Task: Create a due date automation trigger when advanced on, on the monday after a card is due add fields without all custom fields completed at 11:00 AM.
Action: Mouse moved to (1008, 305)
Screenshot: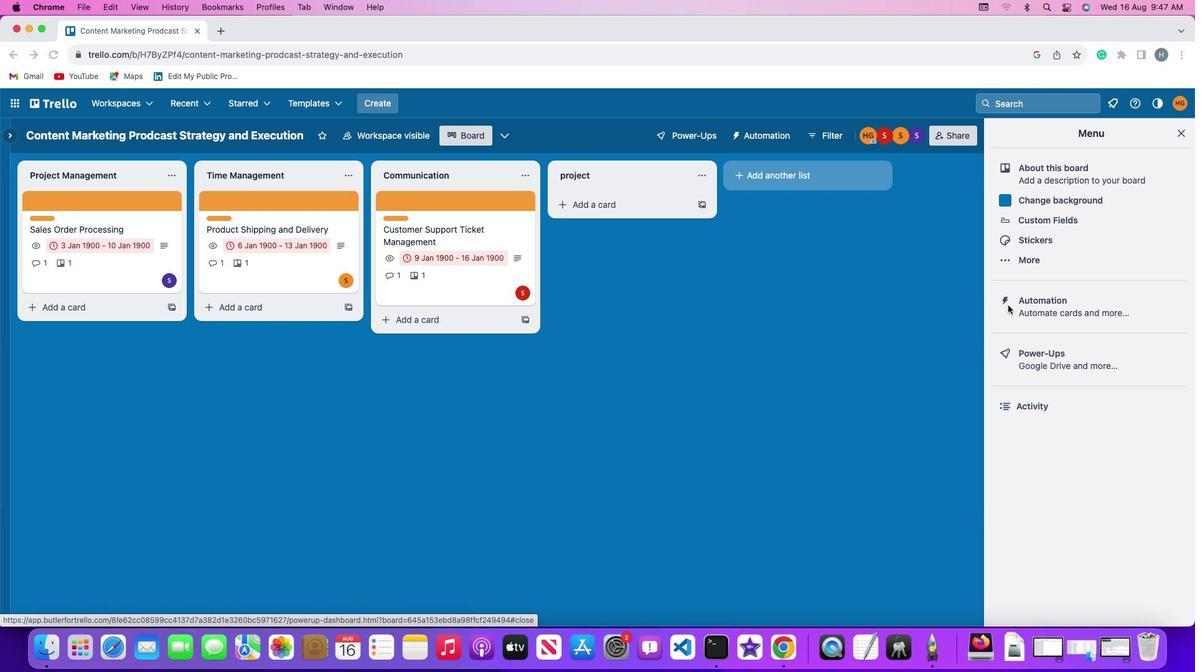 
Action: Mouse pressed left at (1008, 305)
Screenshot: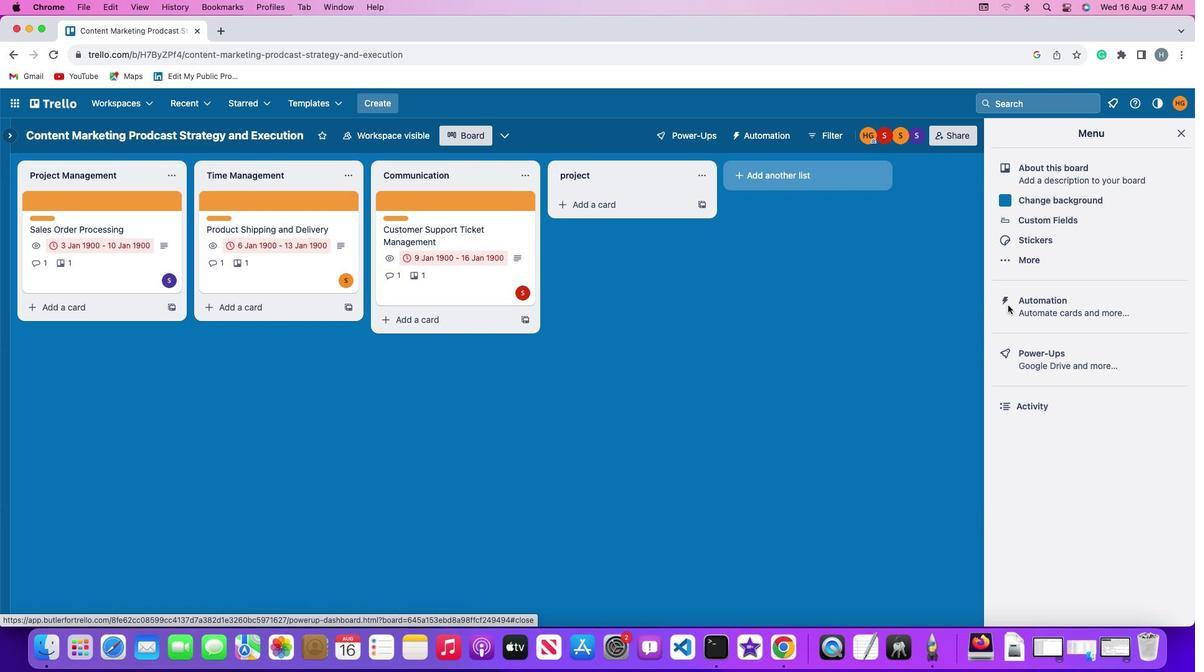 
Action: Mouse pressed left at (1008, 305)
Screenshot: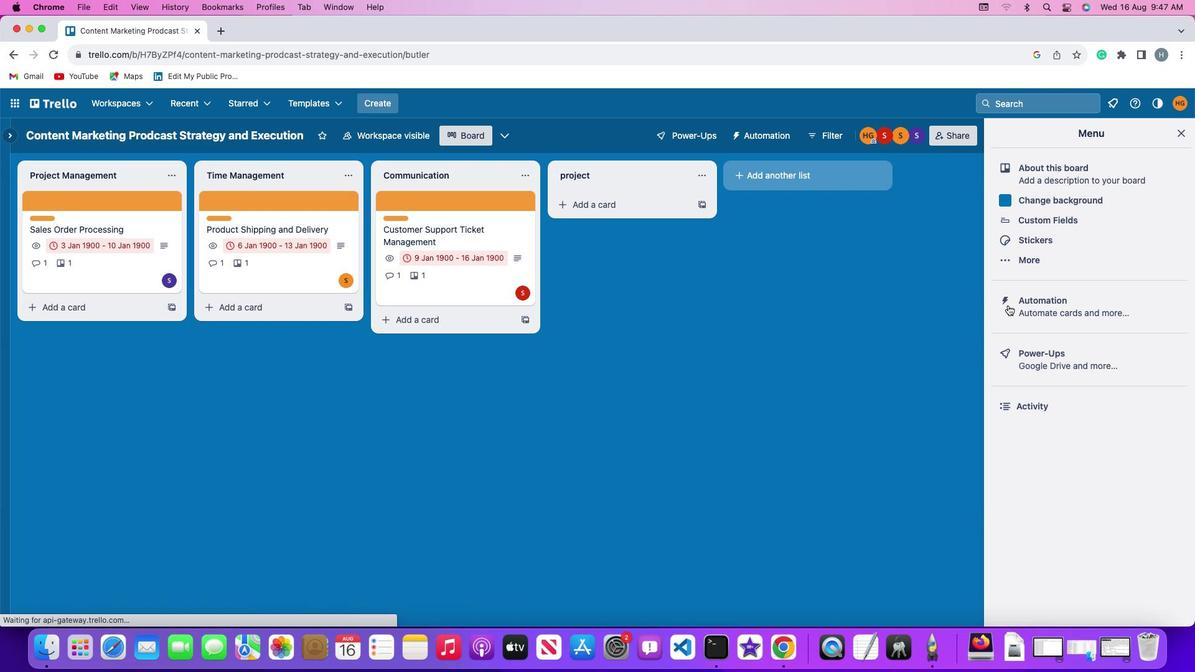 
Action: Mouse moved to (70, 295)
Screenshot: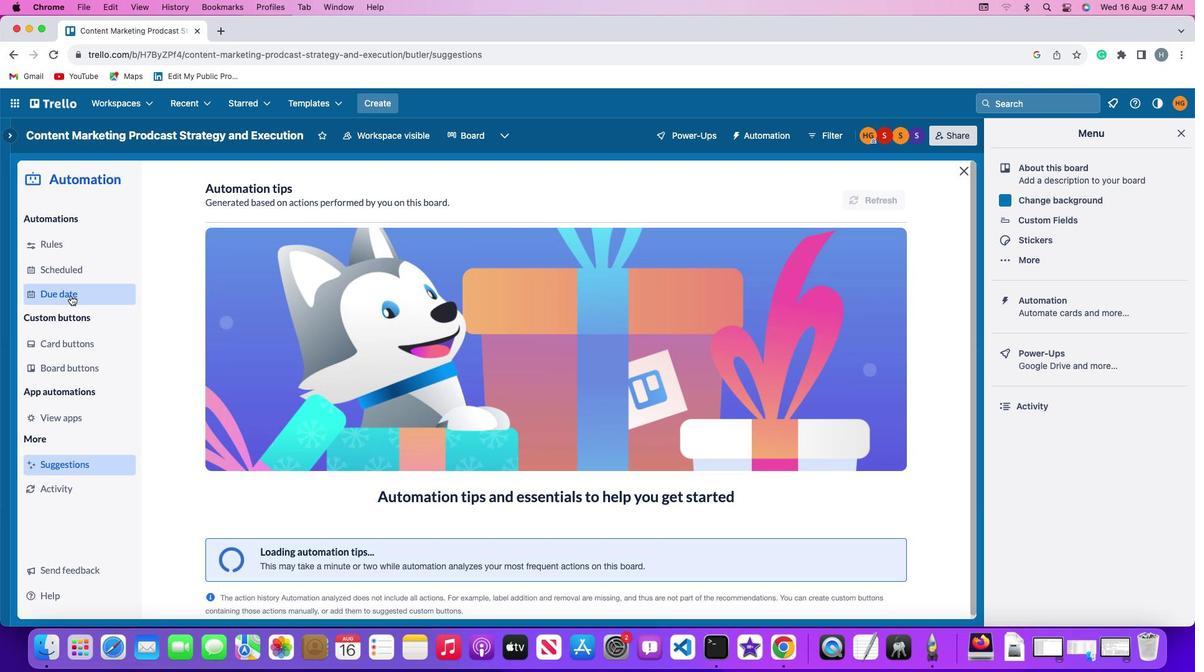 
Action: Mouse pressed left at (70, 295)
Screenshot: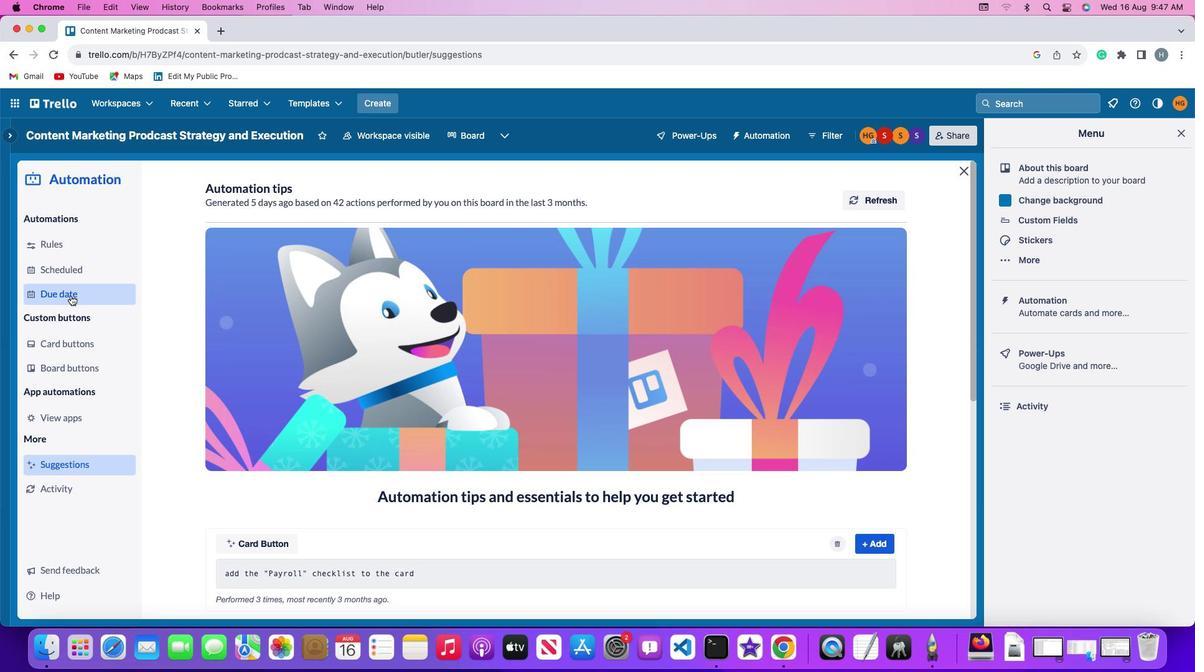 
Action: Mouse moved to (836, 194)
Screenshot: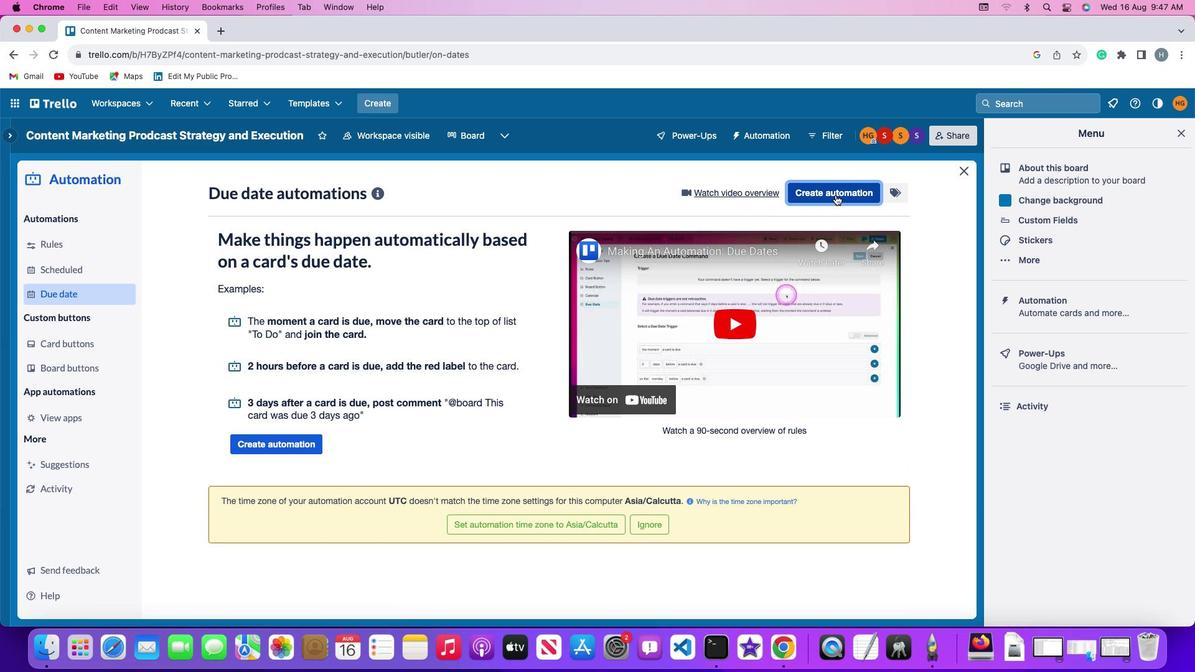 
Action: Mouse pressed left at (836, 194)
Screenshot: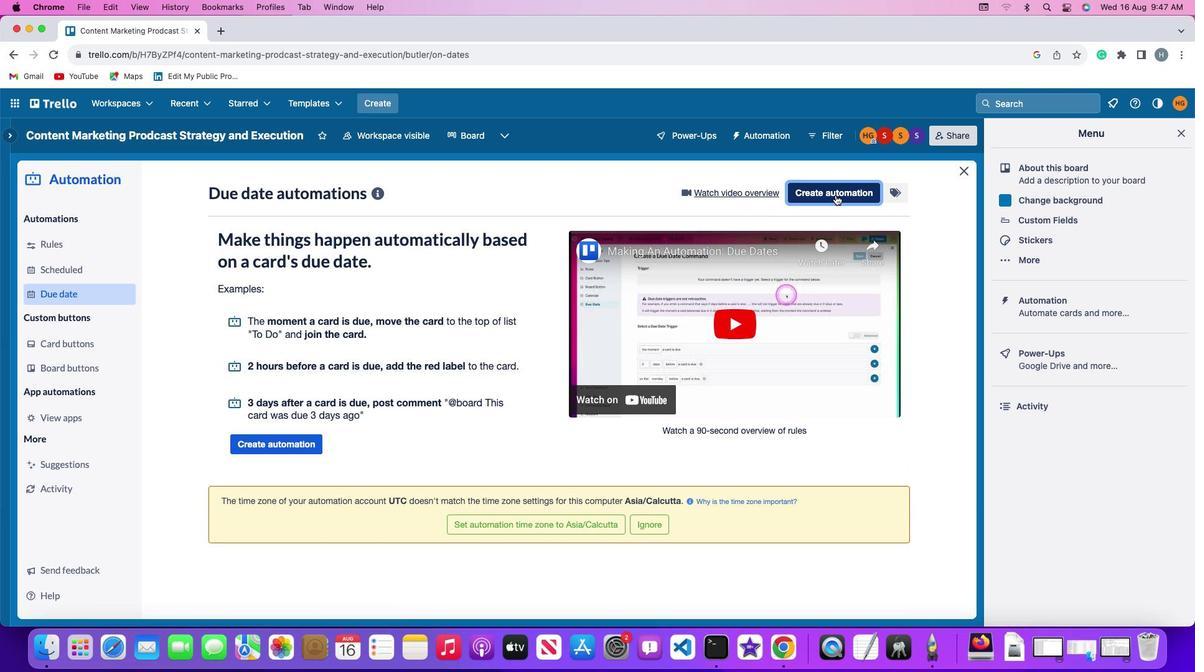 
Action: Mouse moved to (283, 303)
Screenshot: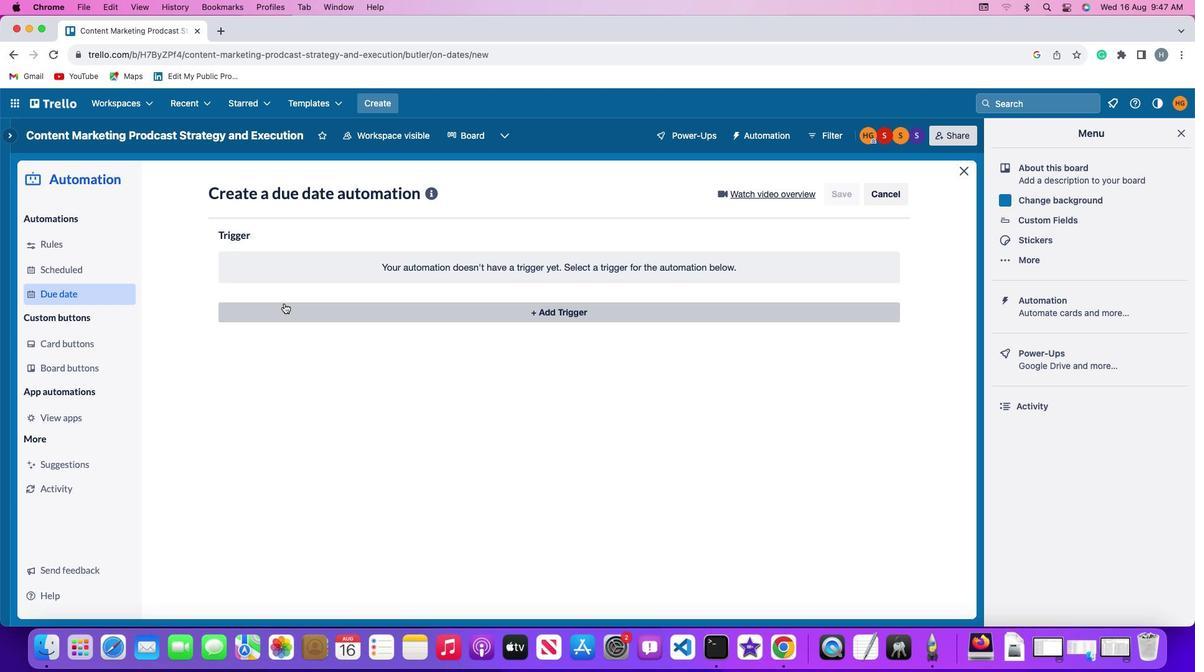 
Action: Mouse pressed left at (283, 303)
Screenshot: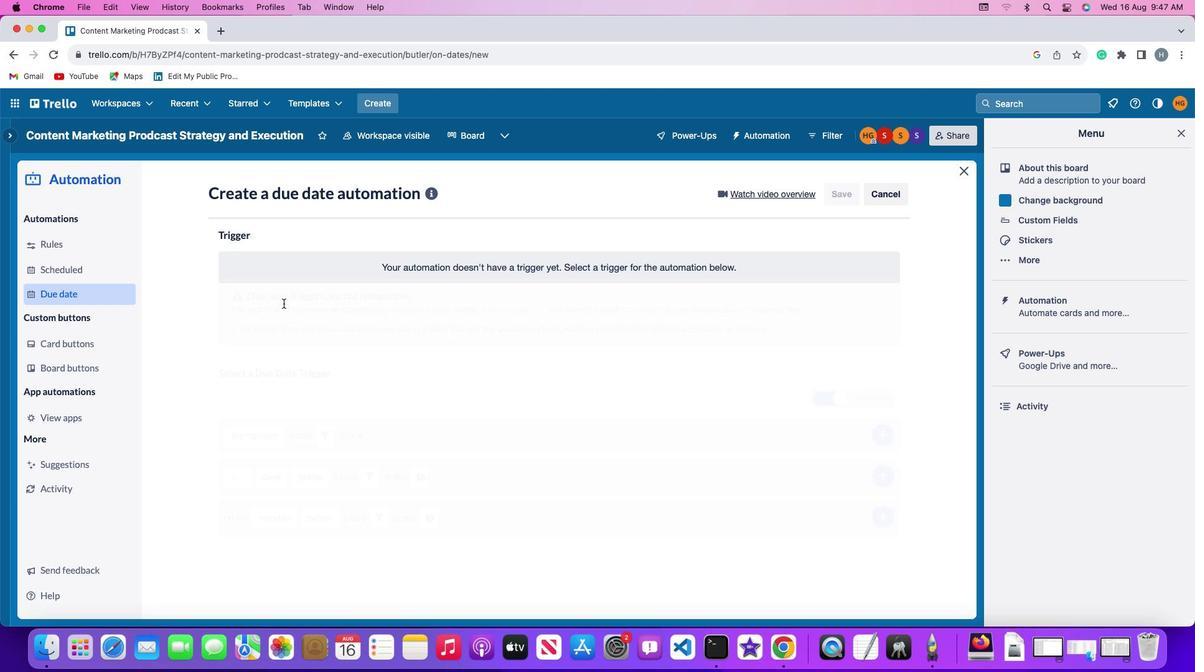 
Action: Mouse moved to (278, 544)
Screenshot: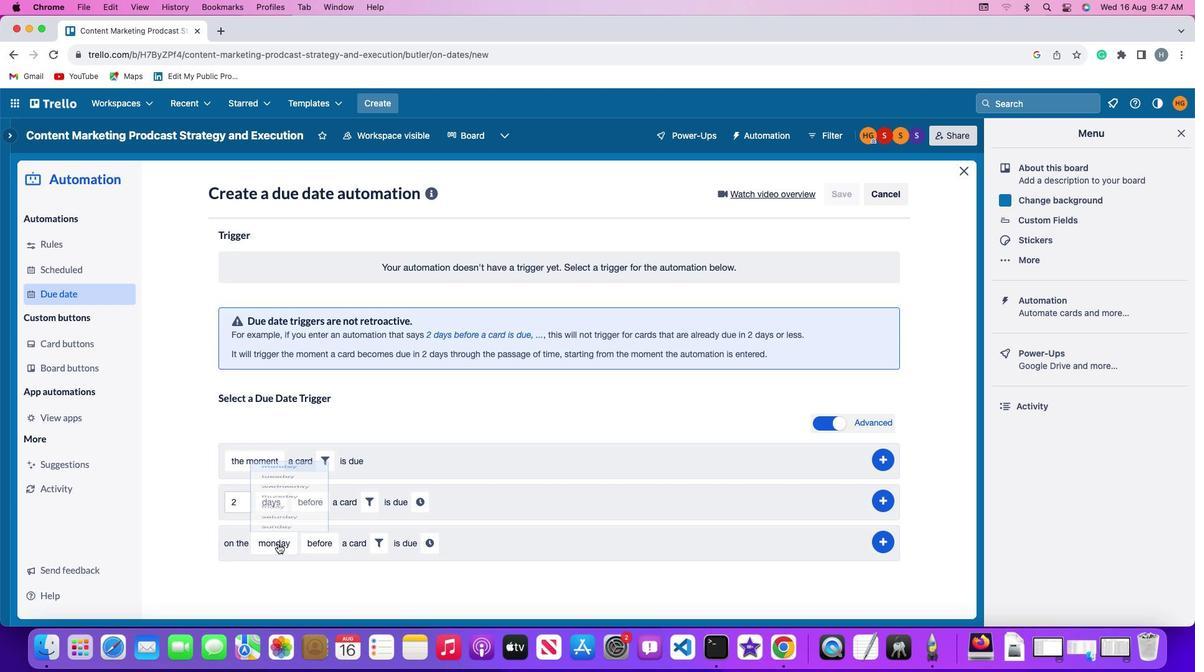 
Action: Mouse pressed left at (278, 544)
Screenshot: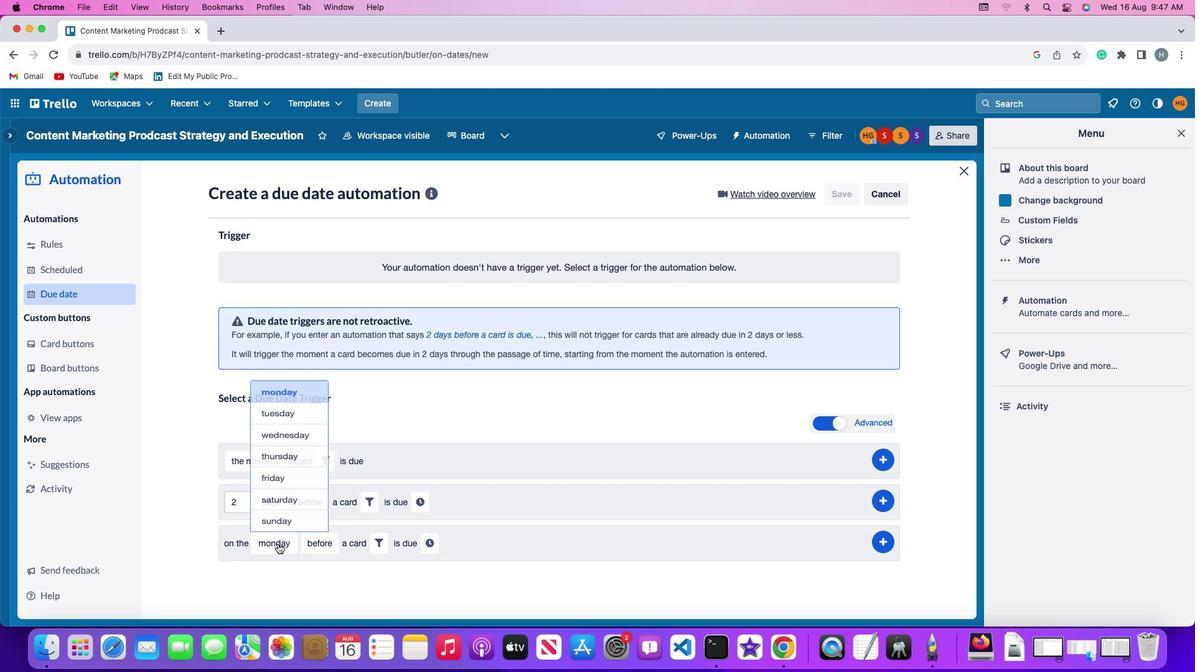 
Action: Mouse moved to (288, 373)
Screenshot: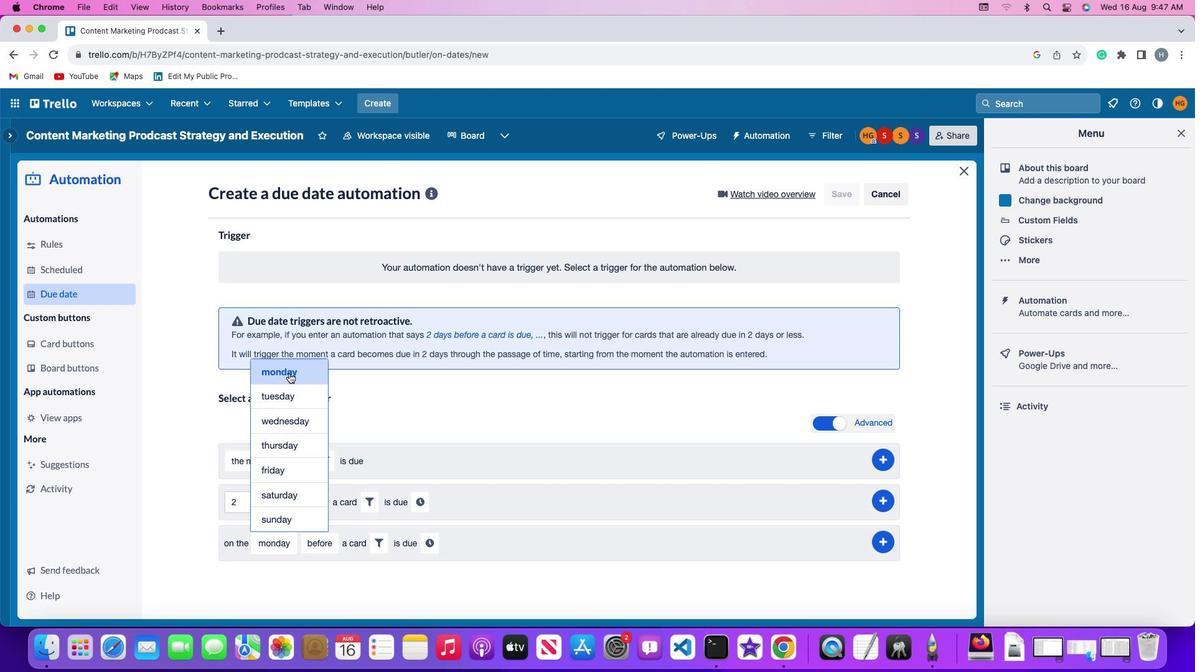 
Action: Mouse pressed left at (288, 373)
Screenshot: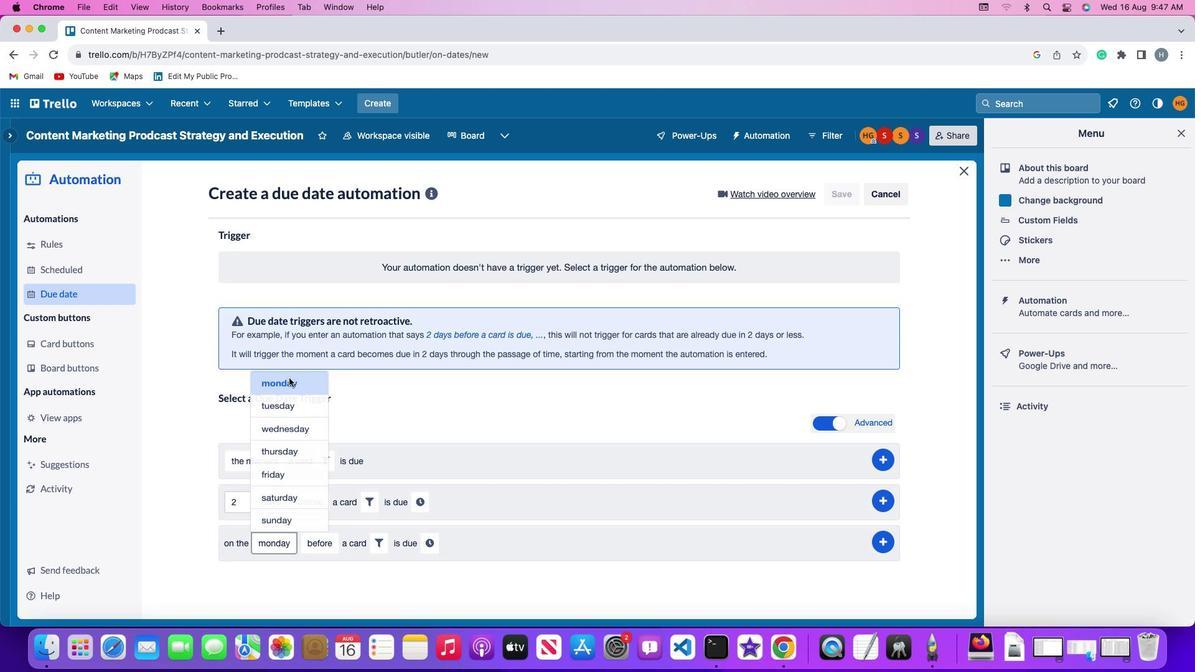 
Action: Mouse moved to (310, 546)
Screenshot: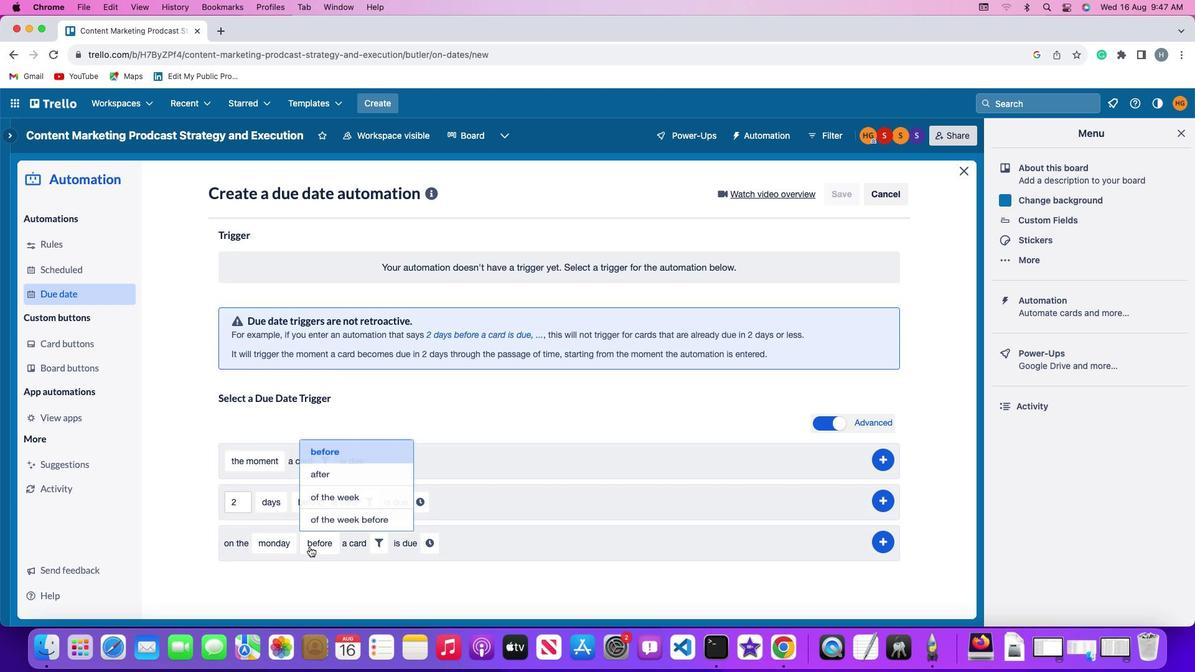 
Action: Mouse pressed left at (310, 546)
Screenshot: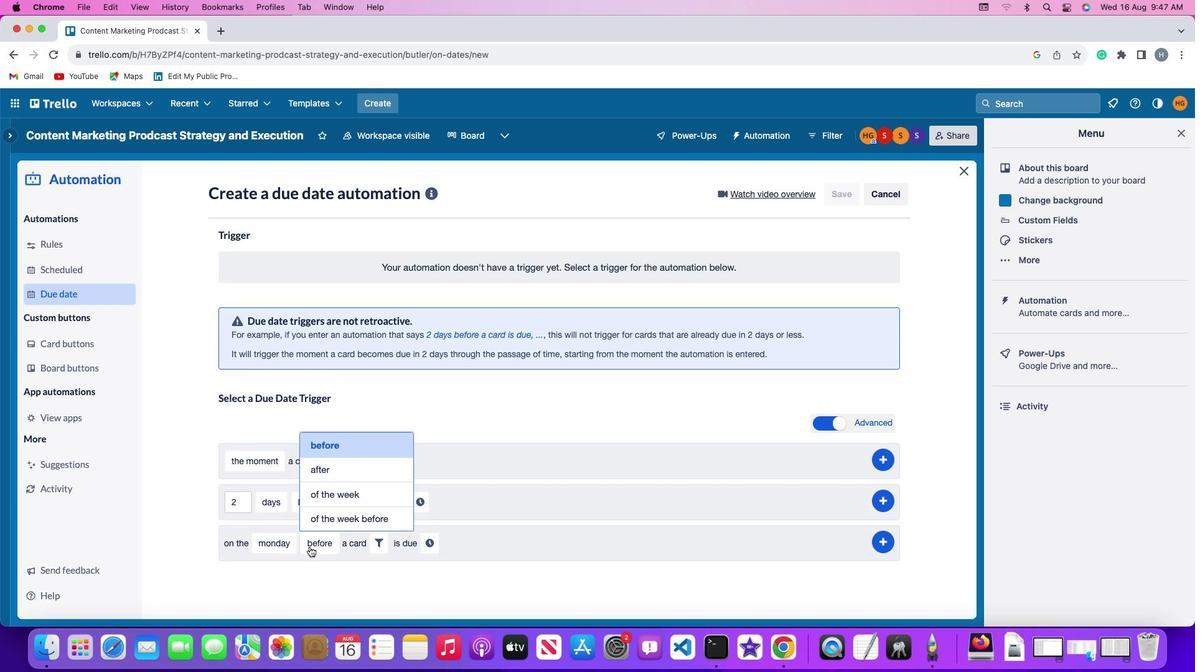 
Action: Mouse moved to (336, 462)
Screenshot: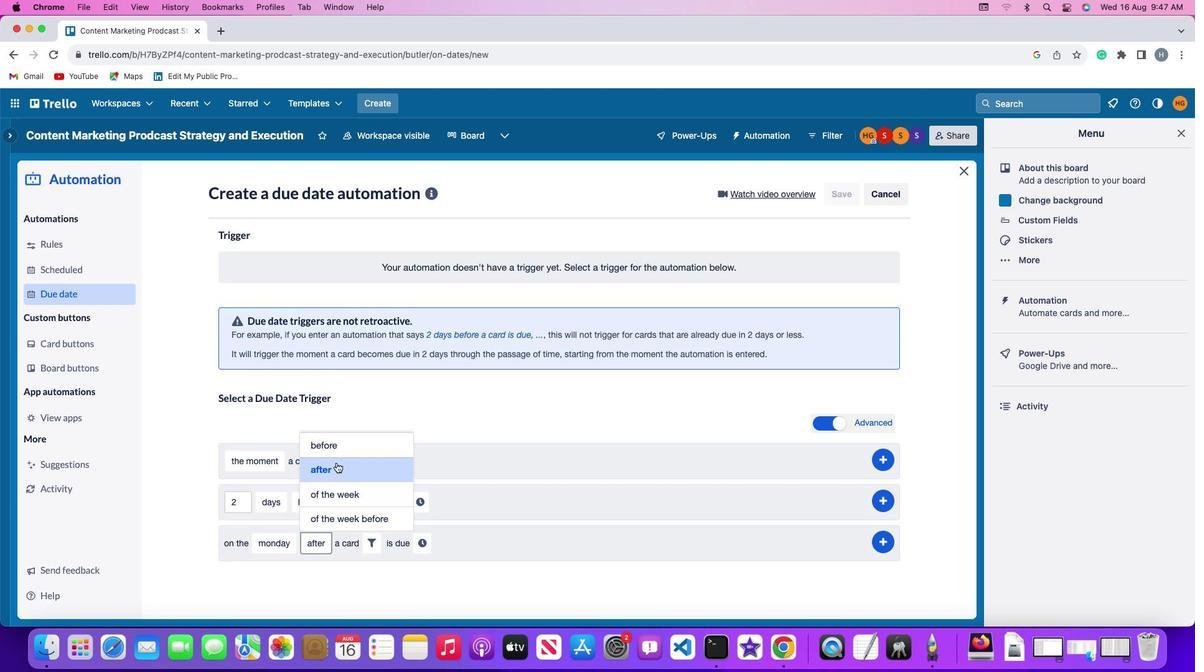 
Action: Mouse pressed left at (336, 462)
Screenshot: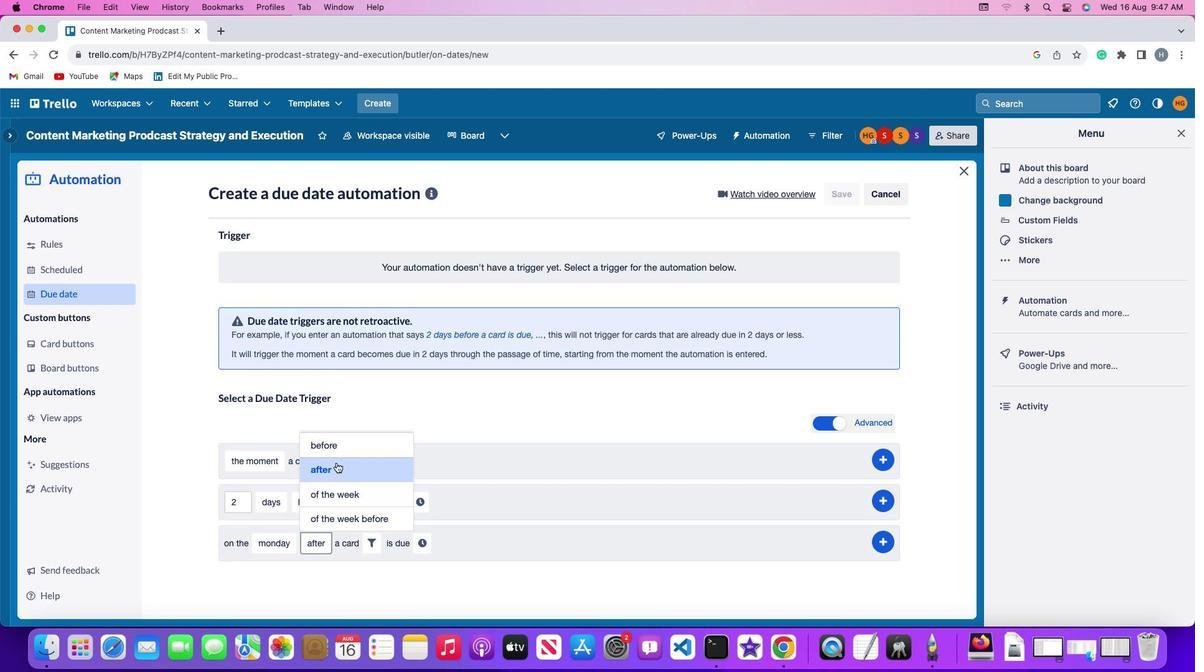 
Action: Mouse moved to (373, 547)
Screenshot: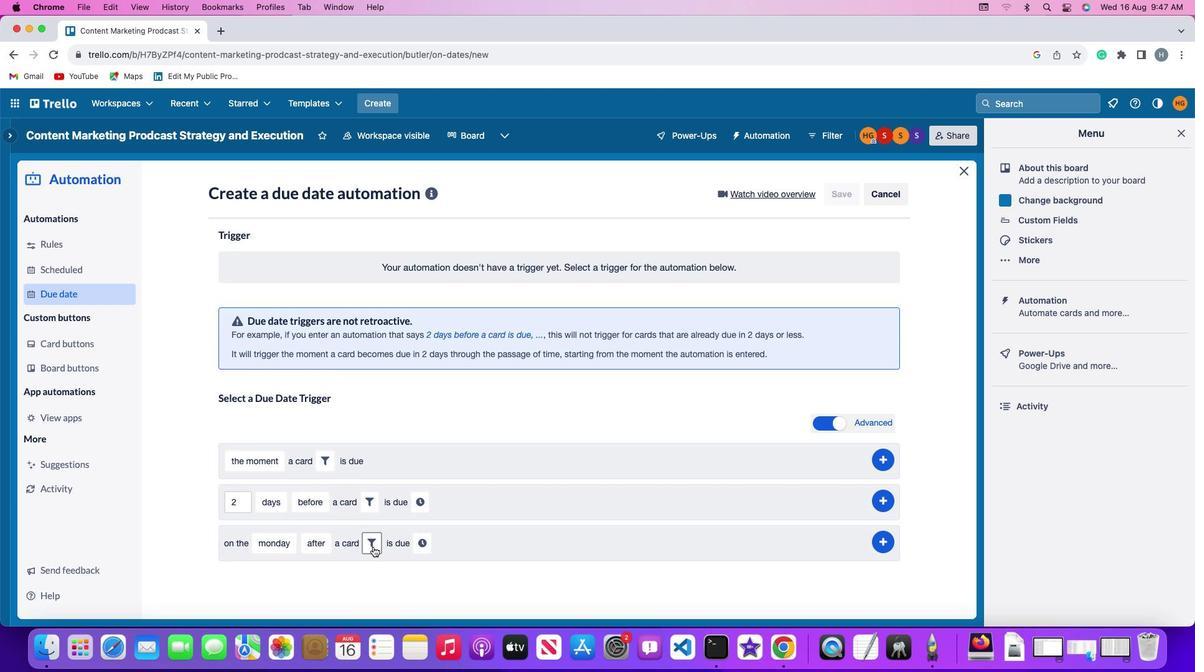 
Action: Mouse pressed left at (373, 547)
Screenshot: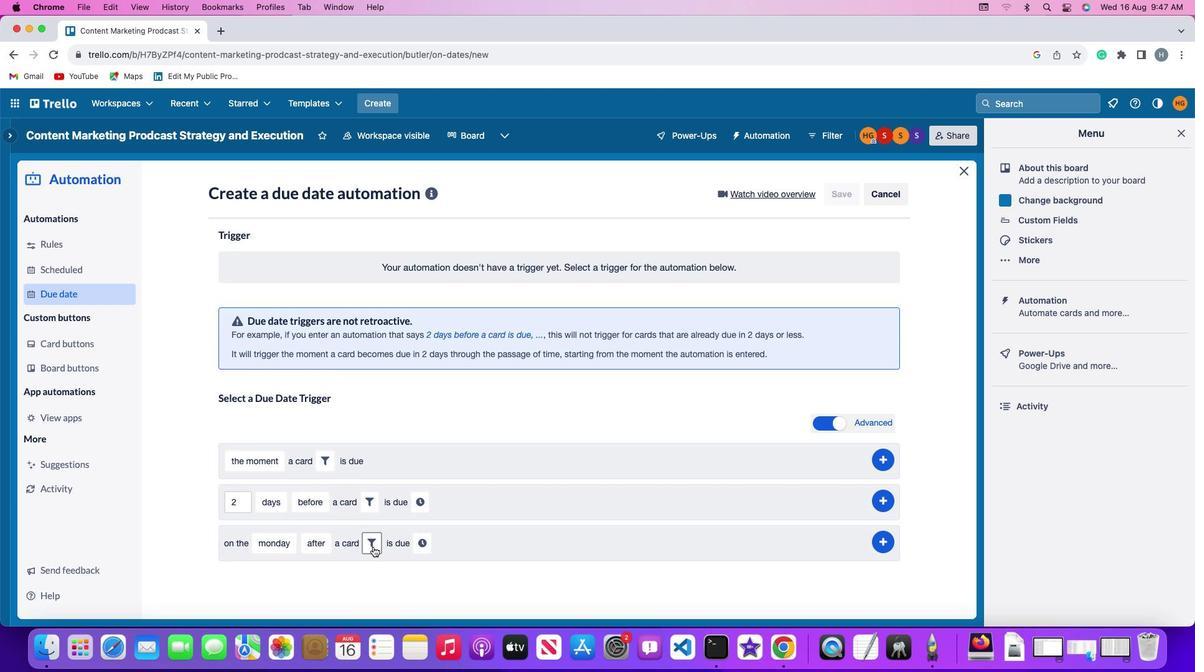 
Action: Mouse moved to (571, 584)
Screenshot: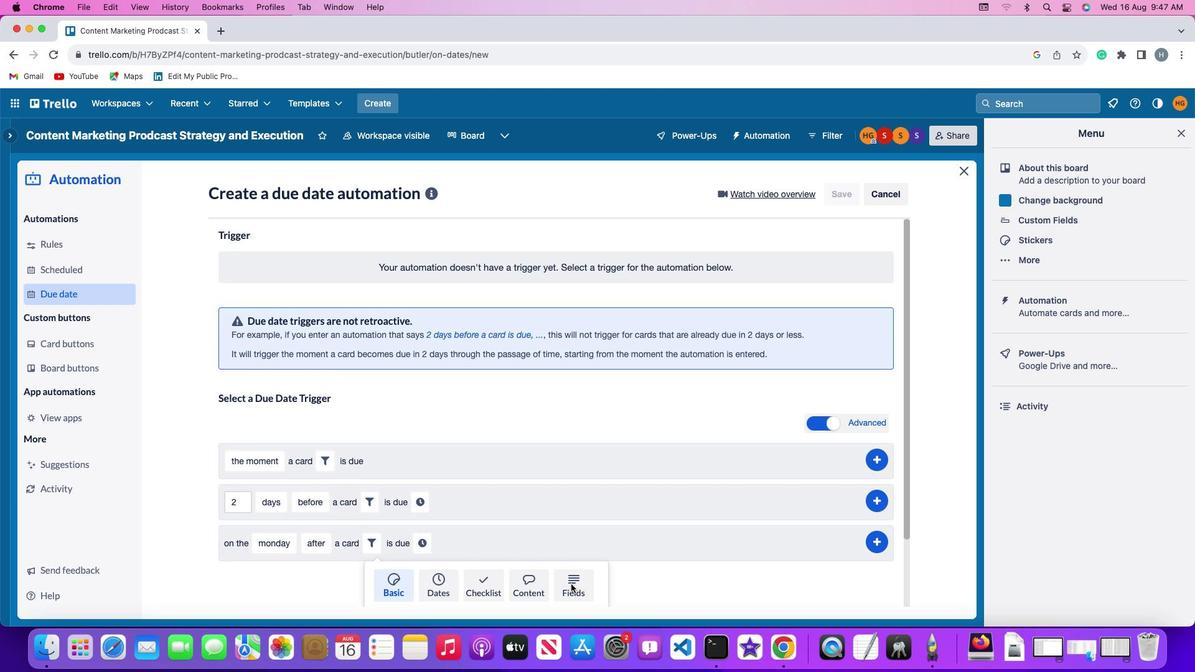 
Action: Mouse pressed left at (571, 584)
Screenshot: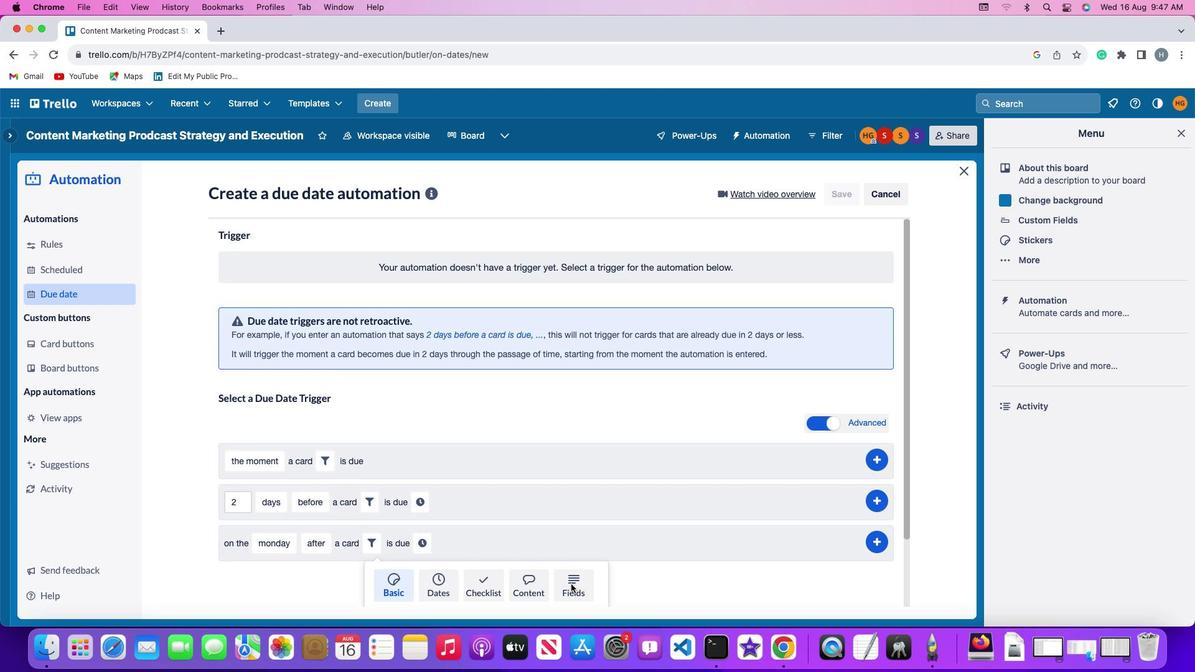 
Action: Mouse moved to (351, 590)
Screenshot: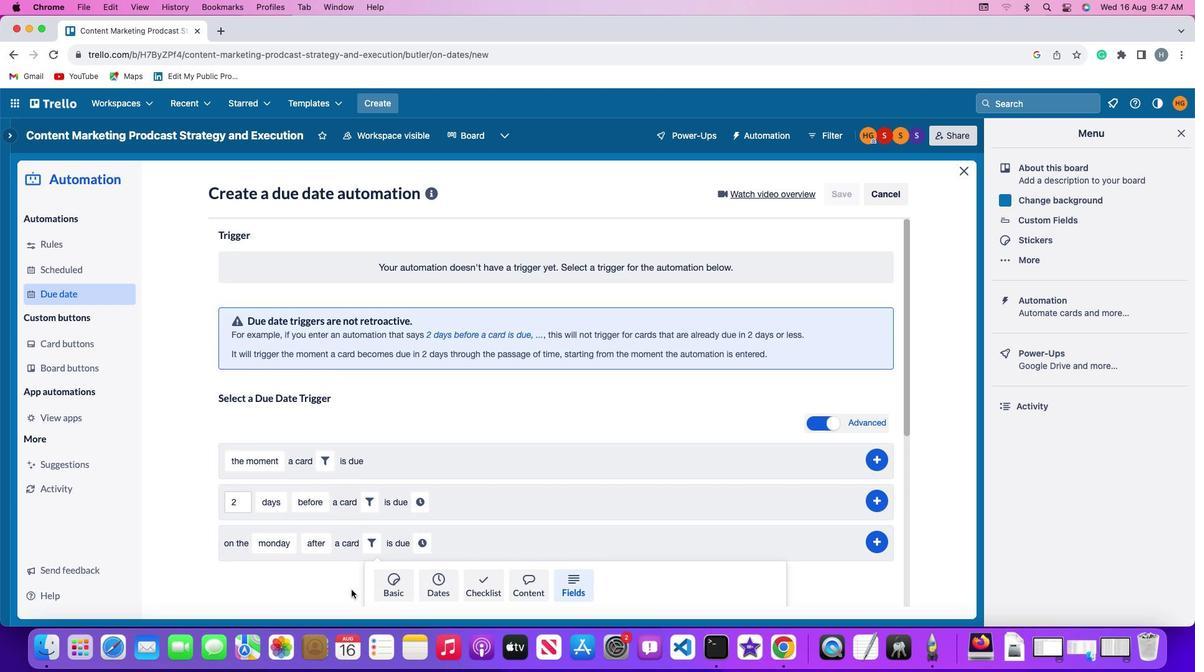 
Action: Mouse scrolled (351, 590) with delta (0, 0)
Screenshot: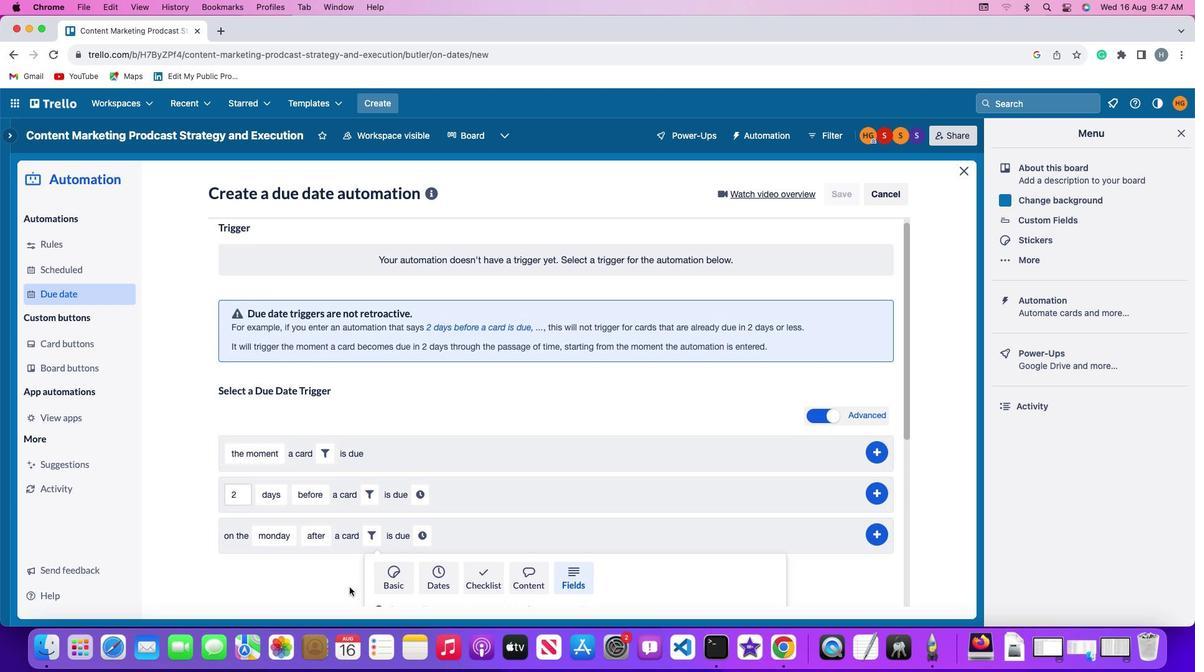 
Action: Mouse moved to (351, 589)
Screenshot: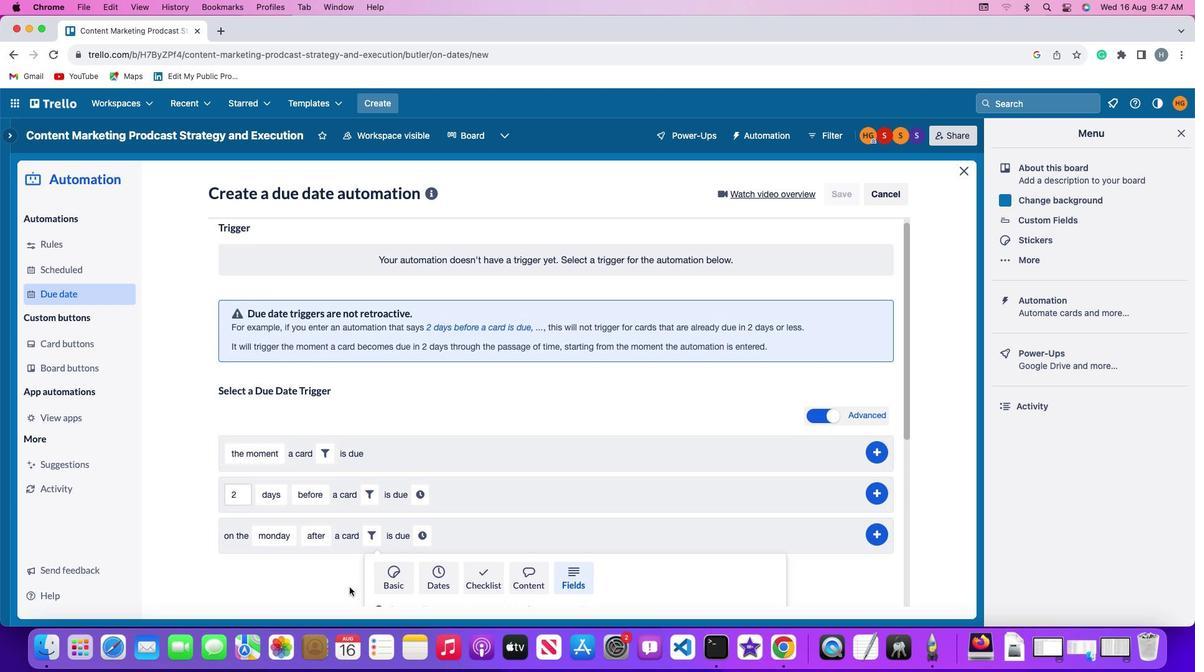
Action: Mouse scrolled (351, 589) with delta (0, 0)
Screenshot: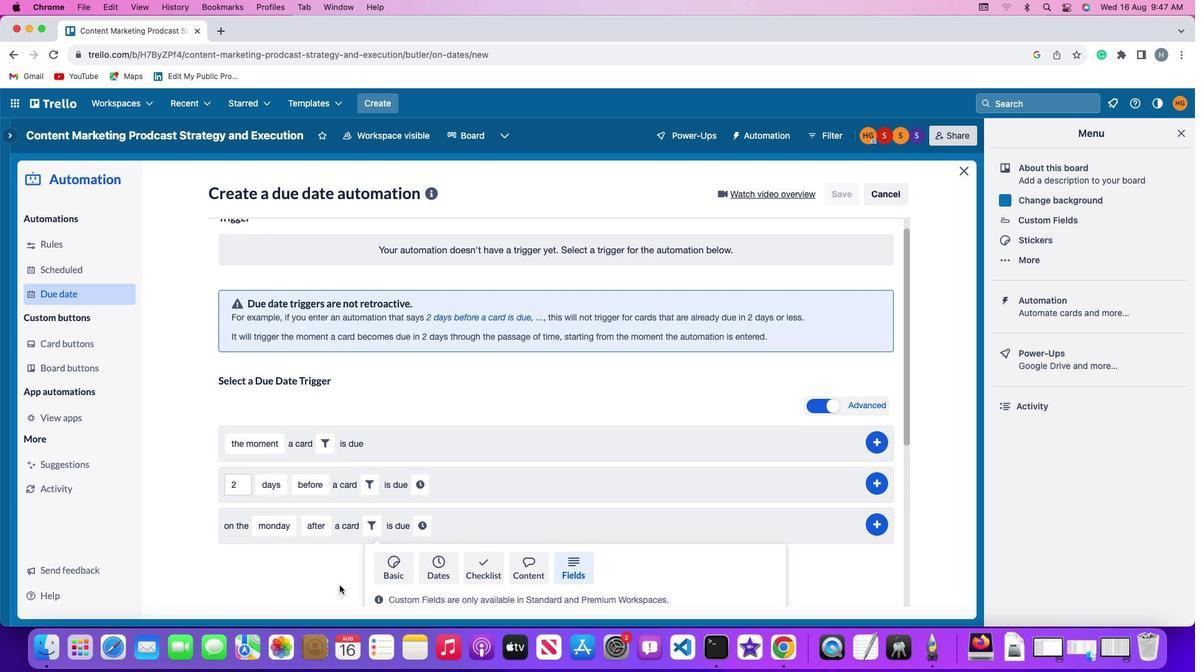 
Action: Mouse moved to (350, 588)
Screenshot: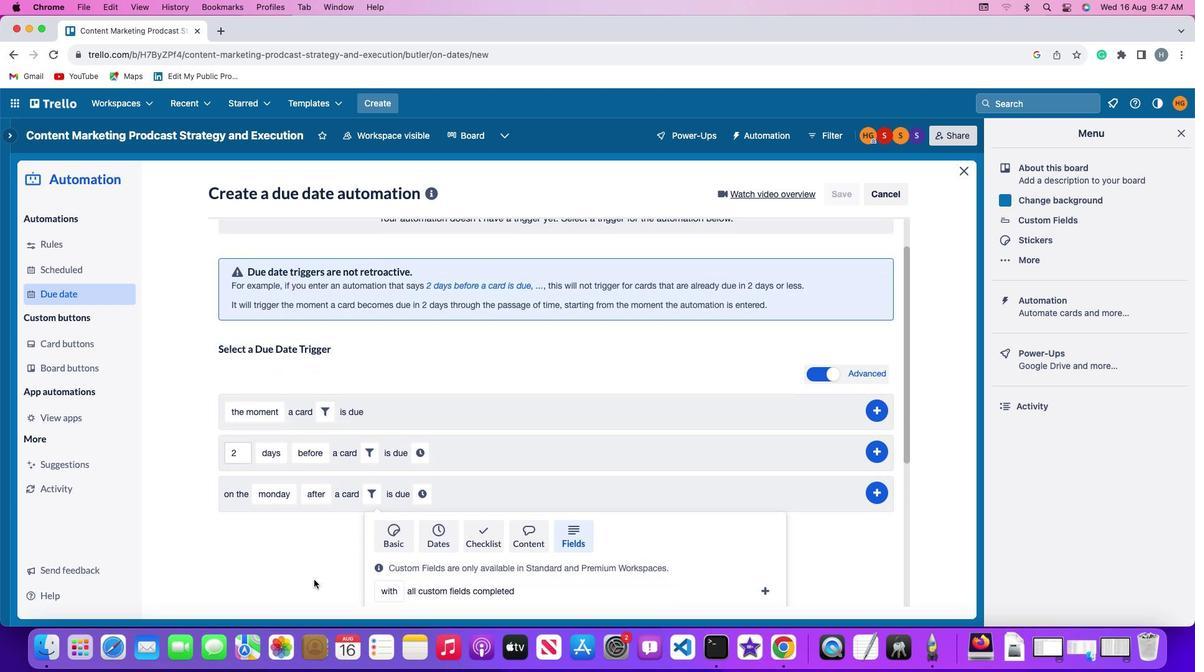 
Action: Mouse scrolled (350, 588) with delta (0, -1)
Screenshot: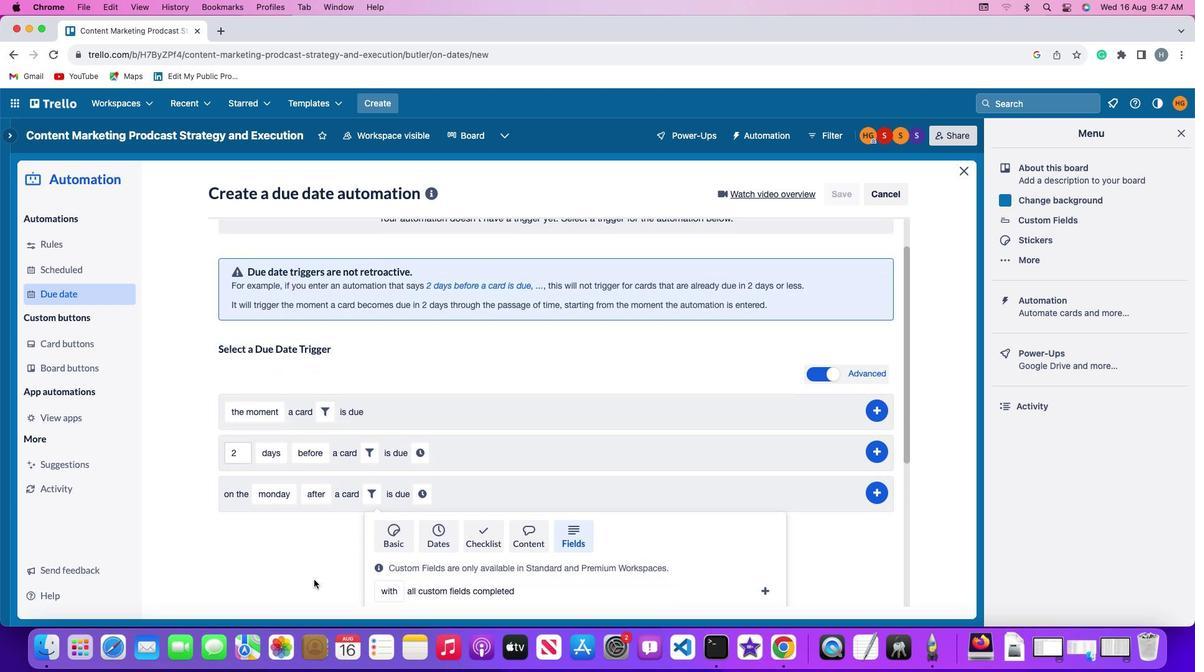 
Action: Mouse moved to (392, 546)
Screenshot: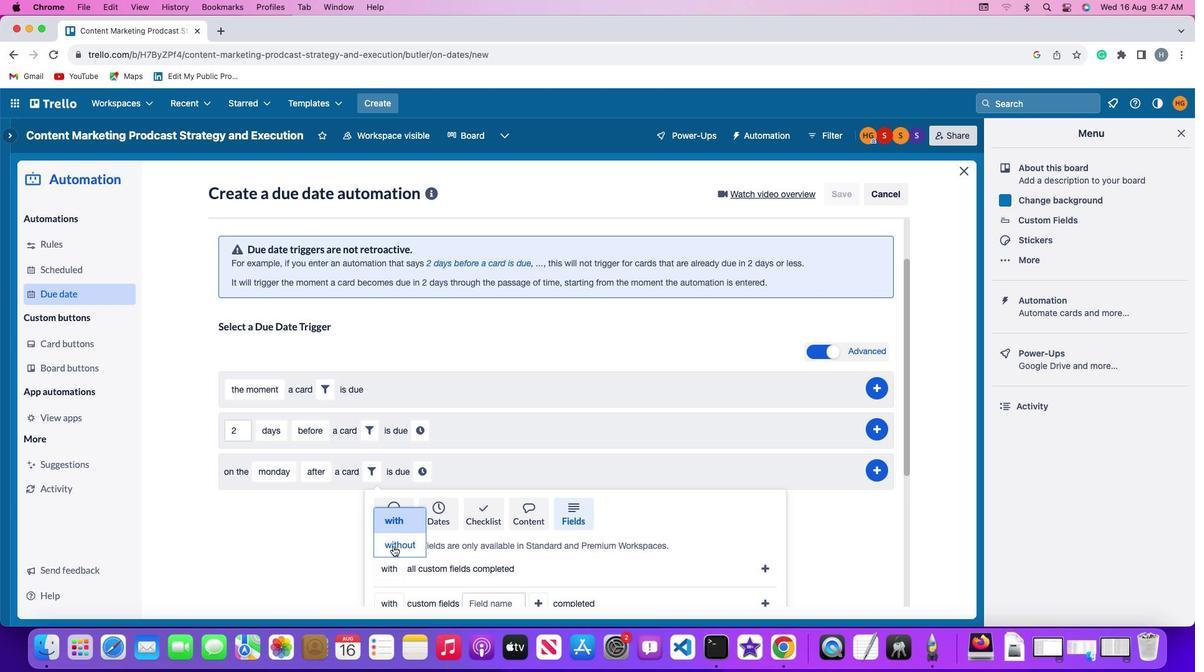 
Action: Mouse pressed left at (392, 546)
Screenshot: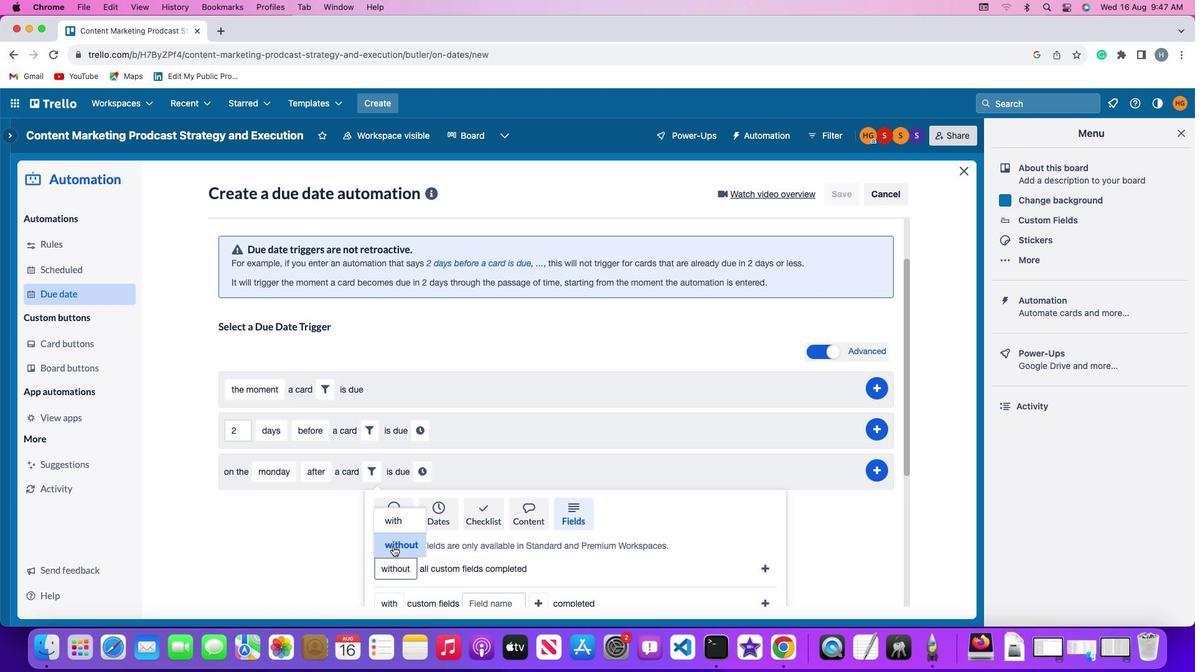 
Action: Mouse moved to (762, 568)
Screenshot: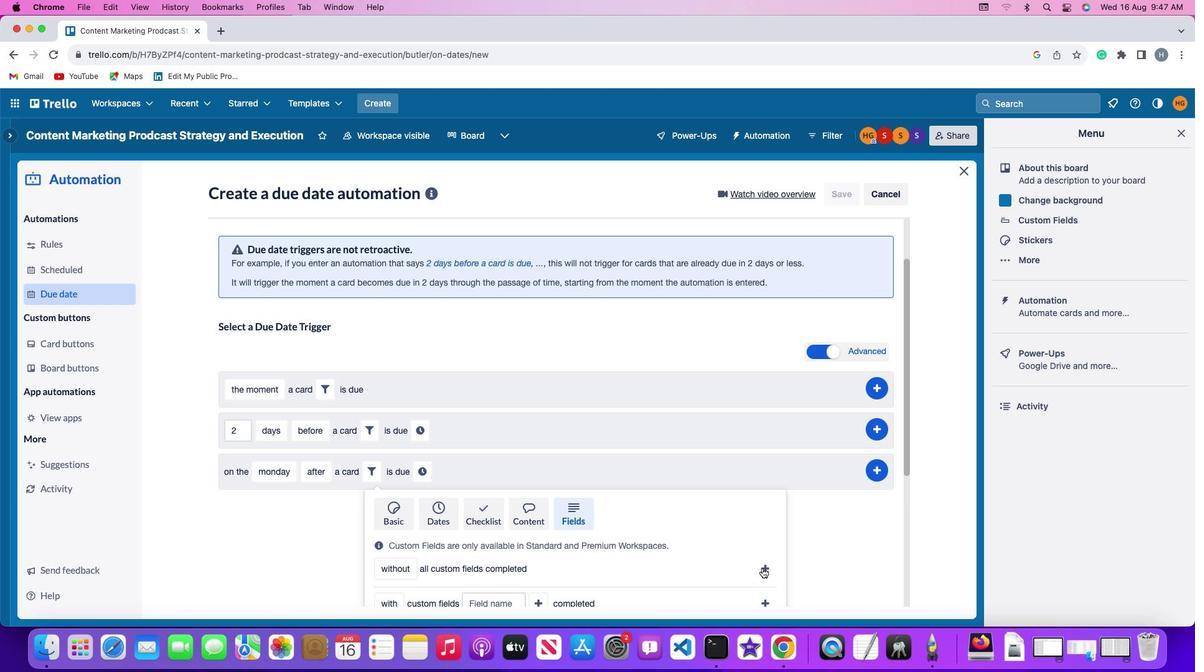 
Action: Mouse pressed left at (762, 568)
Screenshot: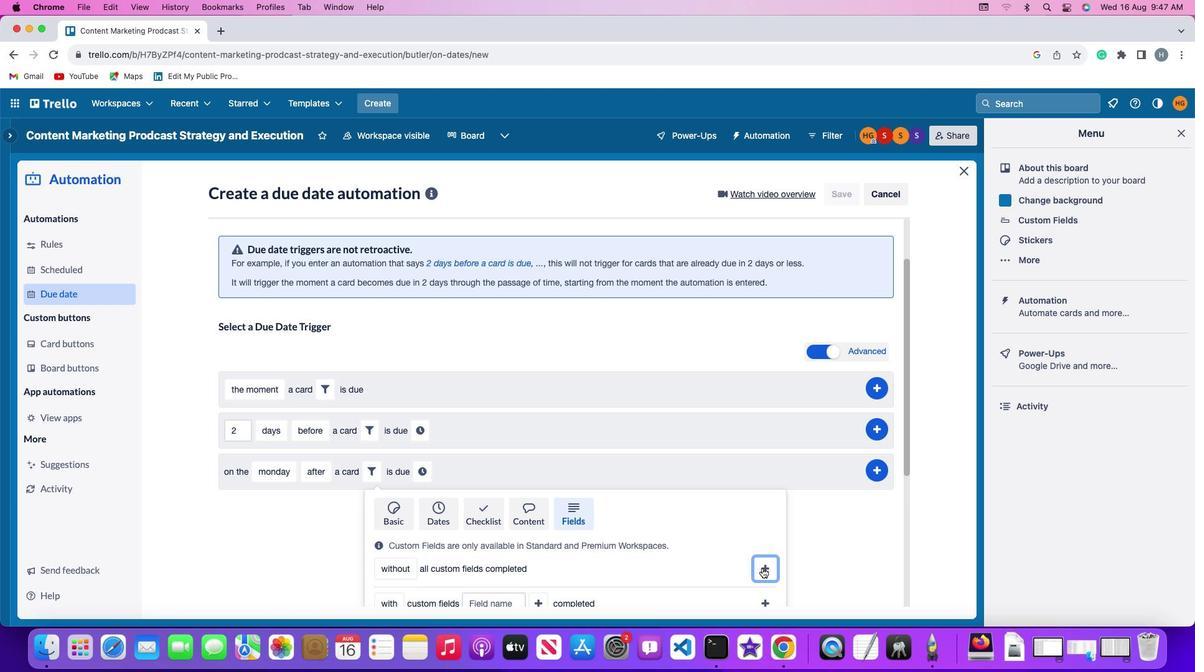 
Action: Mouse moved to (584, 547)
Screenshot: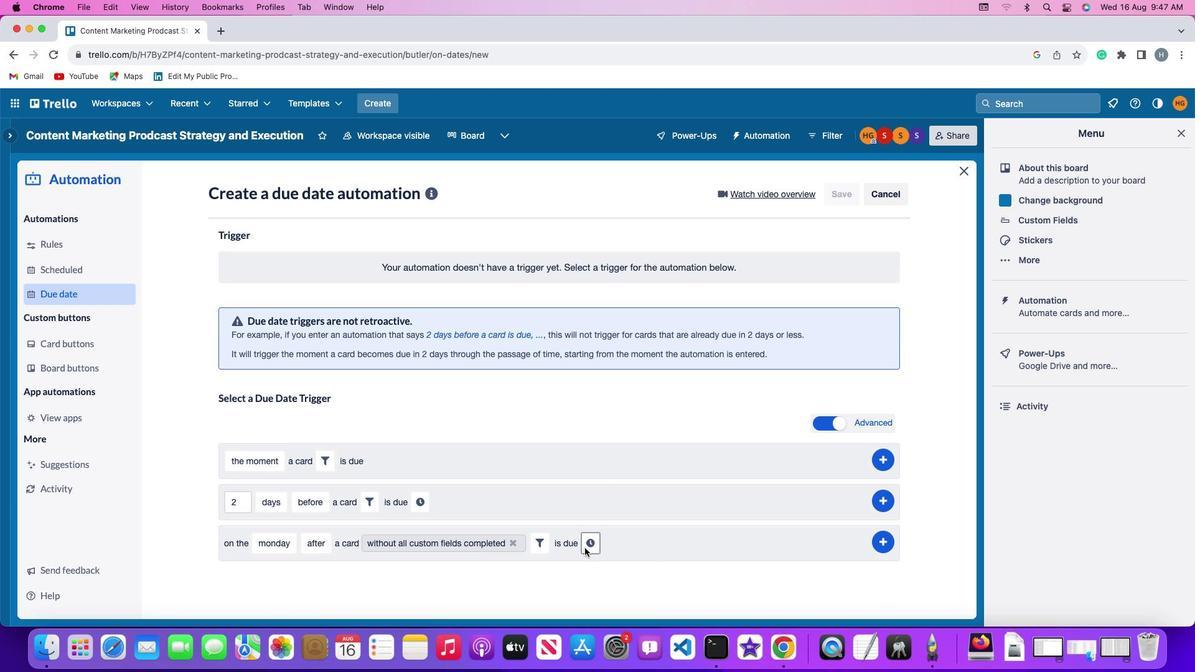 
Action: Mouse pressed left at (584, 547)
Screenshot: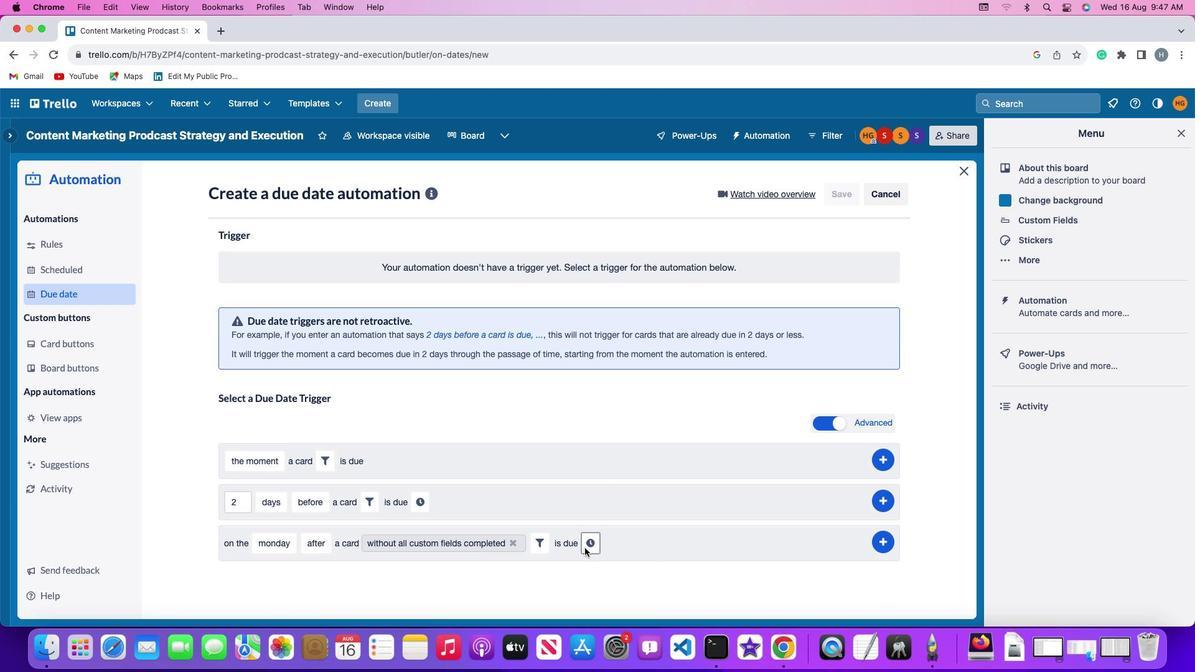 
Action: Mouse moved to (617, 546)
Screenshot: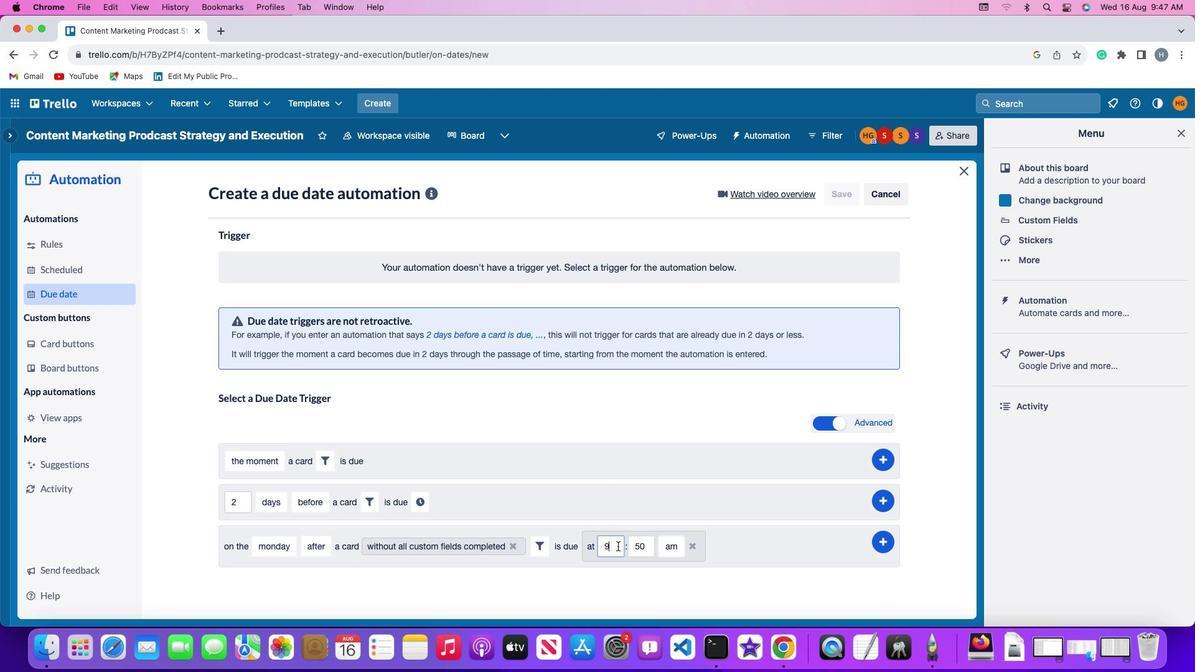 
Action: Mouse pressed left at (617, 546)
Screenshot: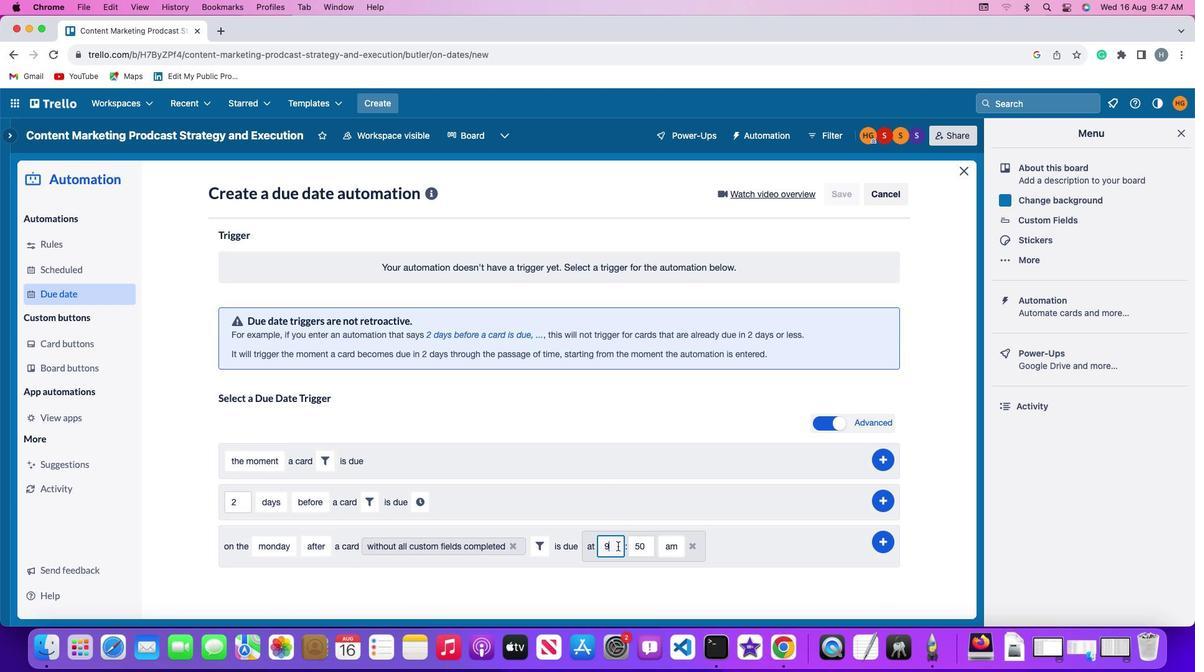 
Action: Key pressed Key.backspace'1''1'
Screenshot: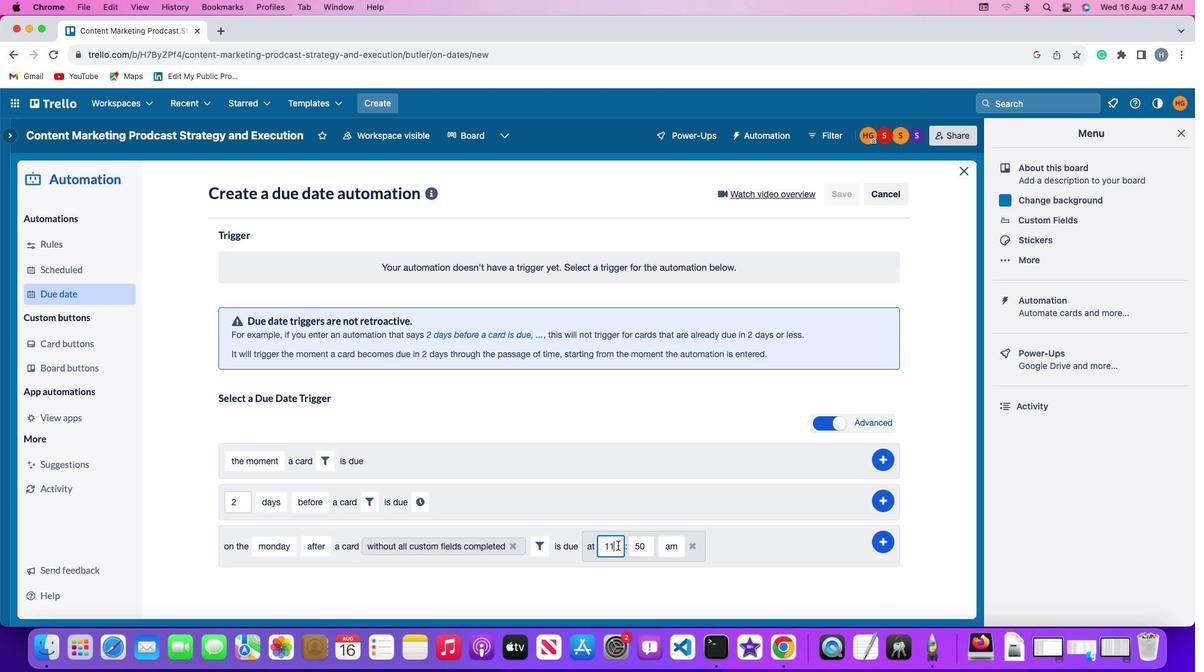 
Action: Mouse moved to (648, 546)
Screenshot: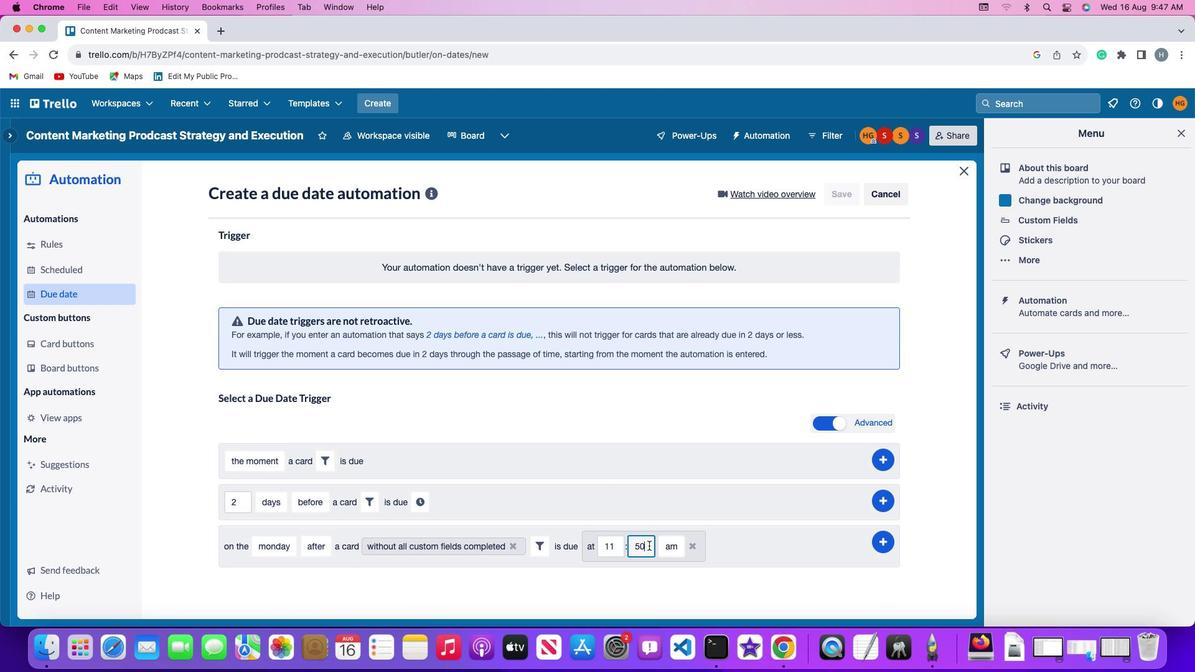 
Action: Mouse pressed left at (648, 546)
Screenshot: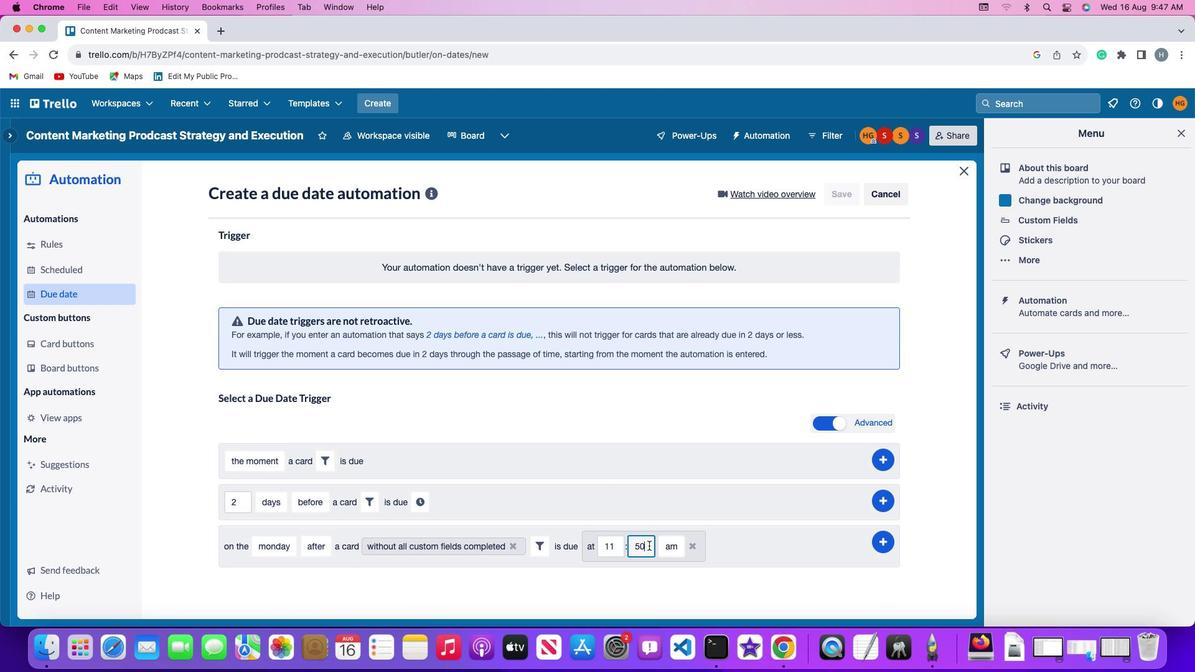 
Action: Key pressed Key.backspaceKey.backspace
Screenshot: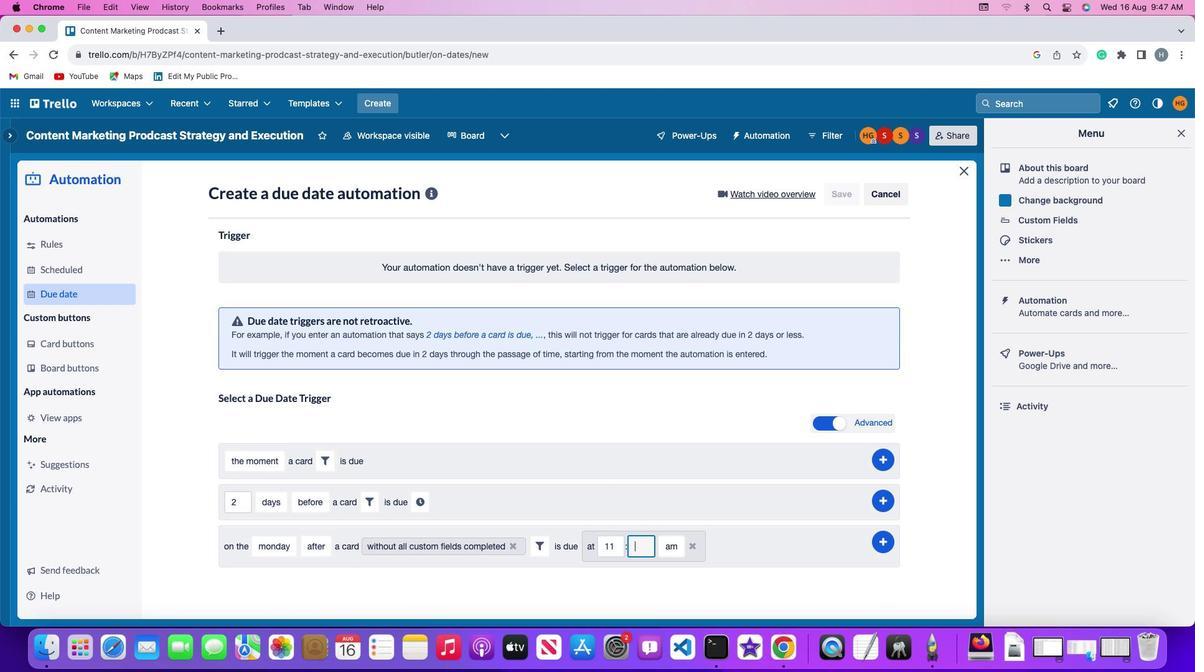 
Action: Mouse moved to (648, 546)
Screenshot: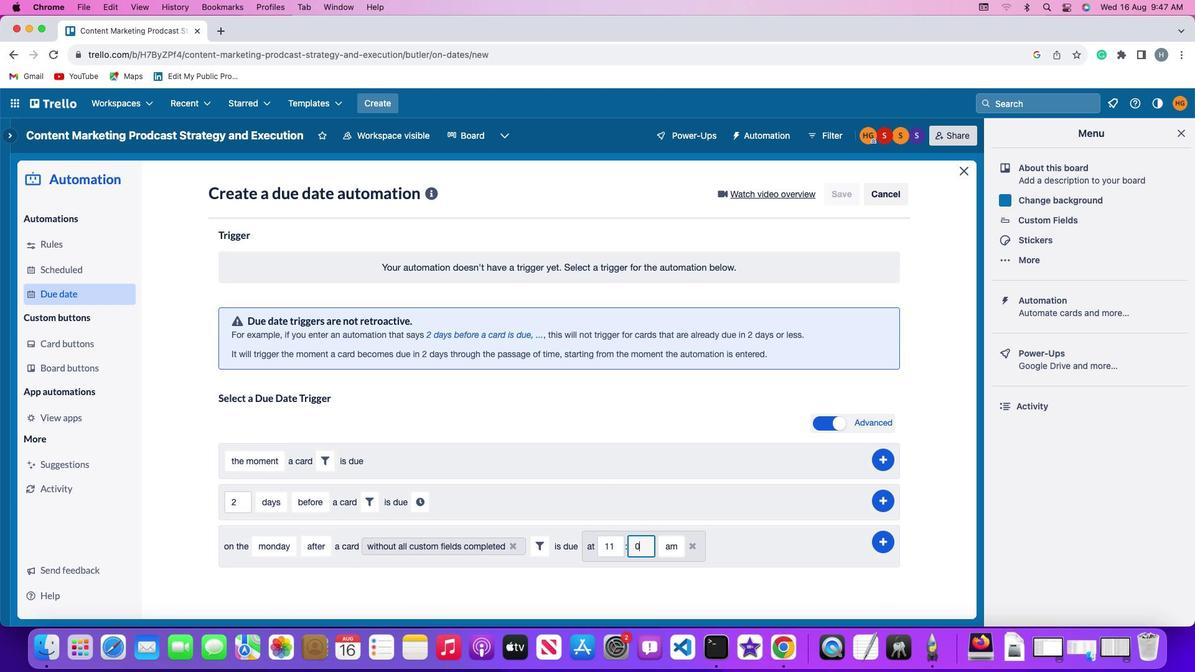 
Action: Key pressed '0'
Screenshot: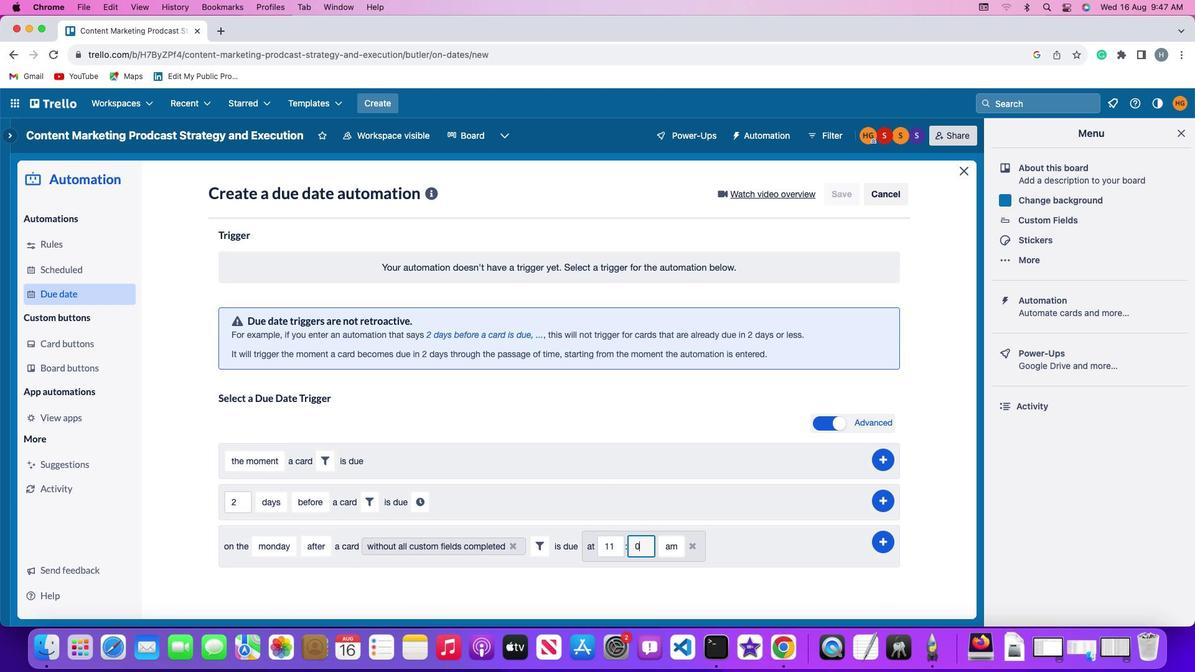 
Action: Mouse moved to (648, 546)
Screenshot: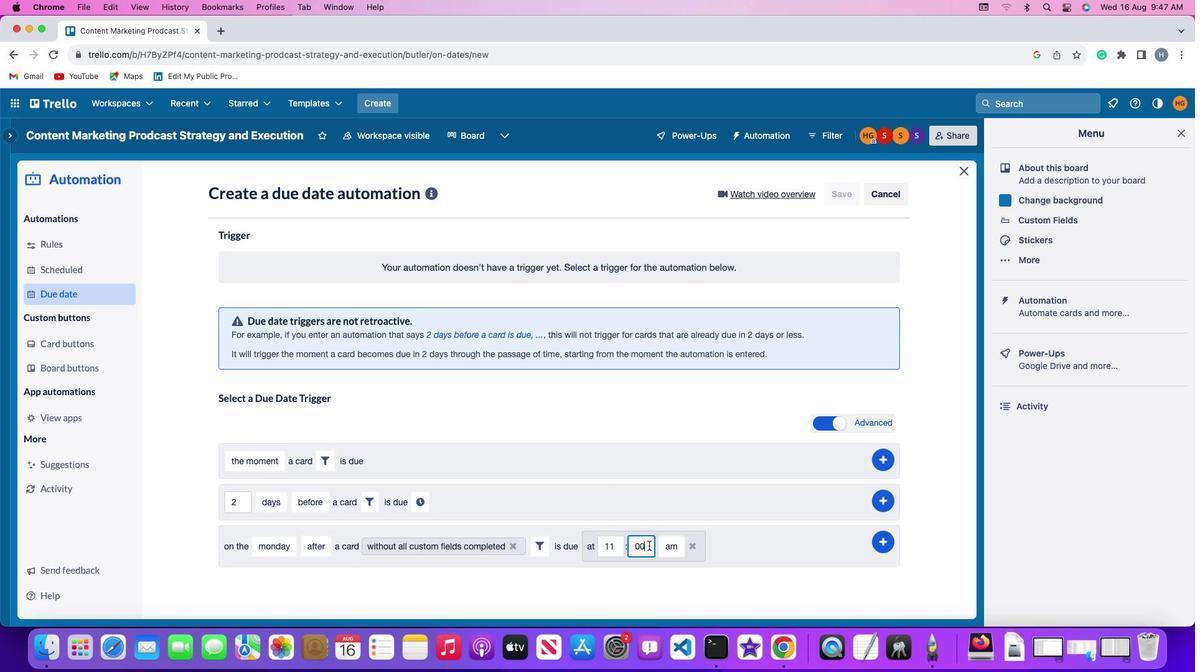 
Action: Key pressed '0'
Screenshot: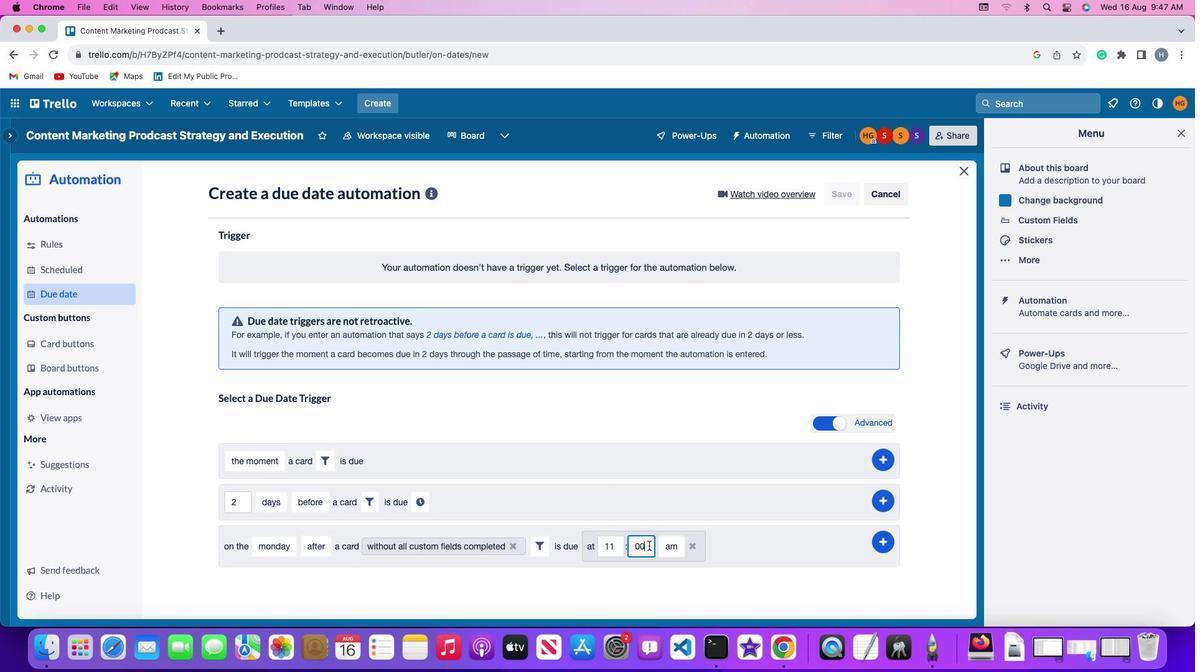 
Action: Mouse moved to (671, 544)
Screenshot: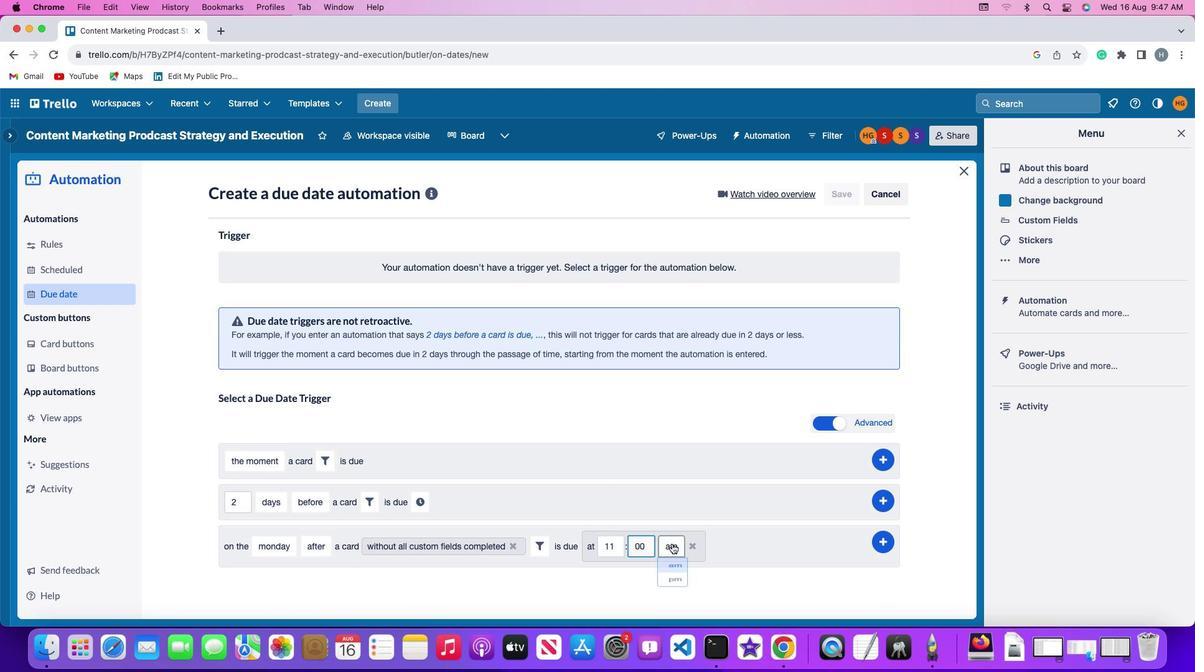 
Action: Mouse pressed left at (671, 544)
Screenshot: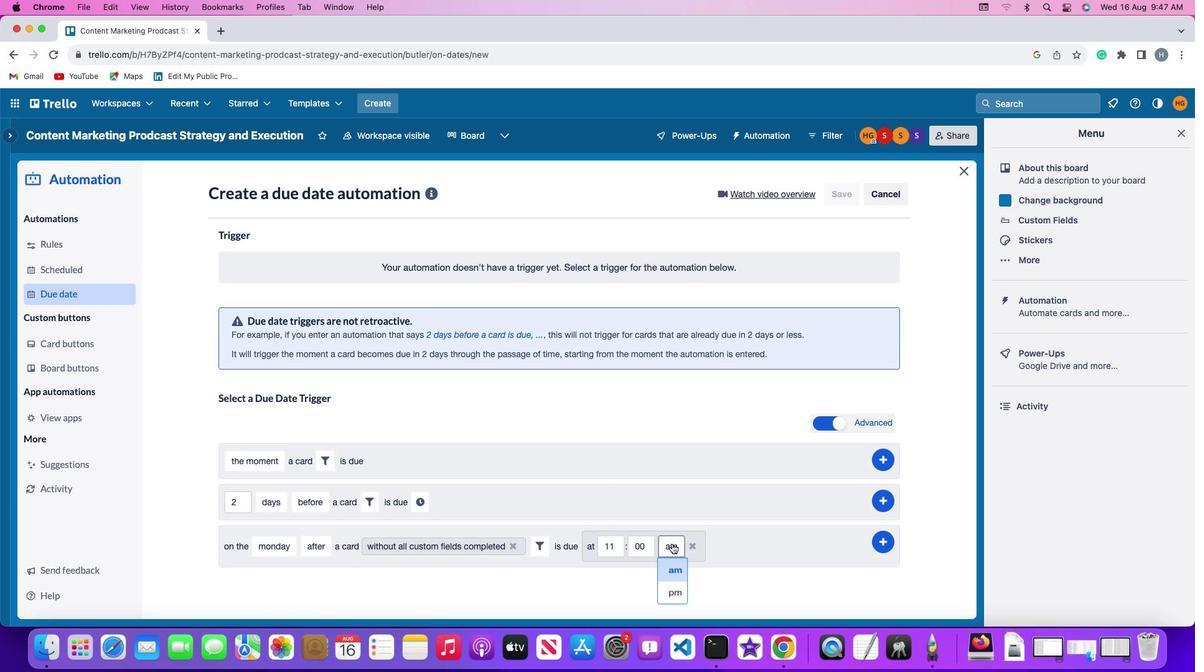 
Action: Mouse moved to (670, 568)
Screenshot: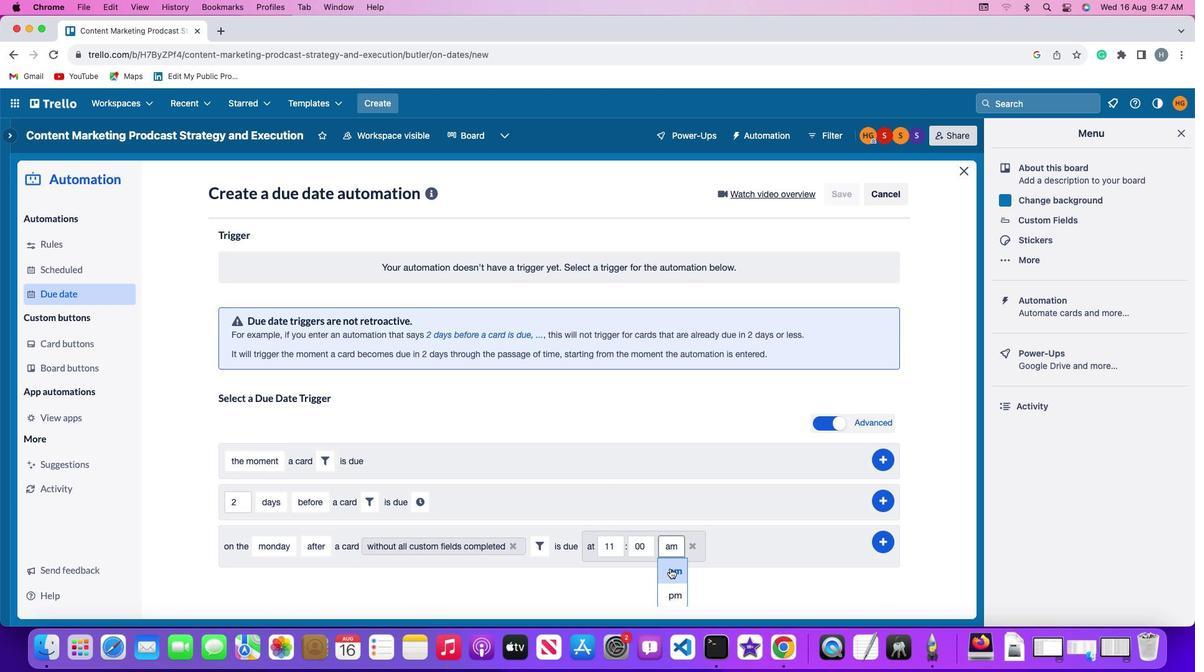 
Action: Mouse pressed left at (670, 568)
Screenshot: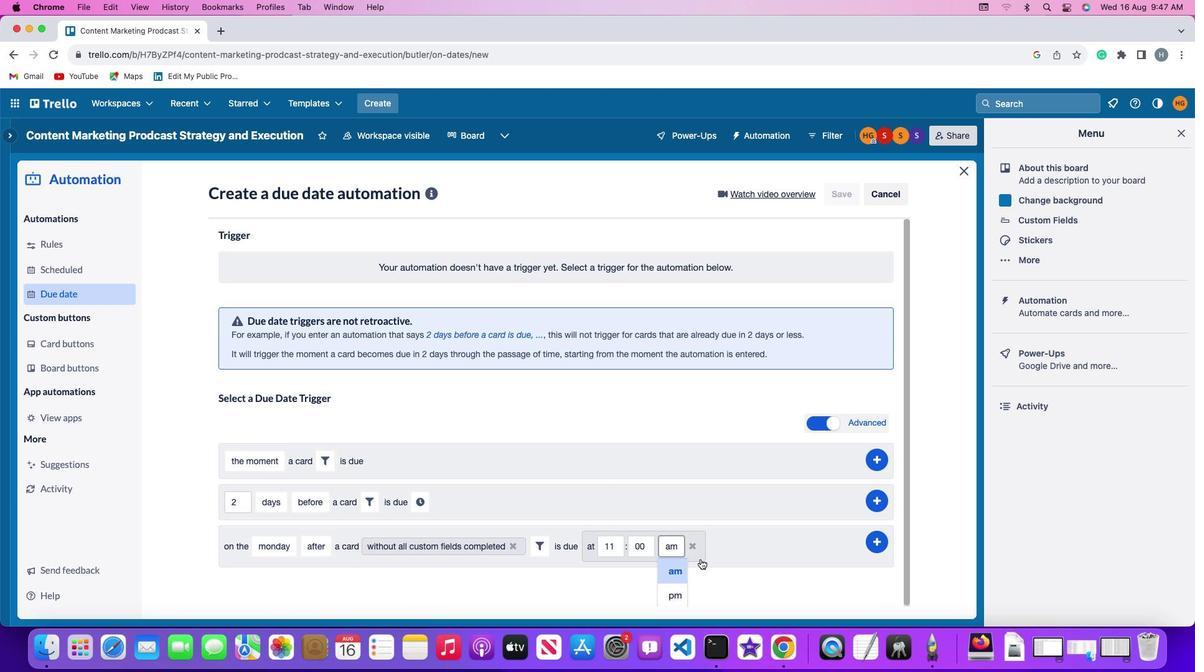 
Action: Mouse moved to (884, 538)
Screenshot: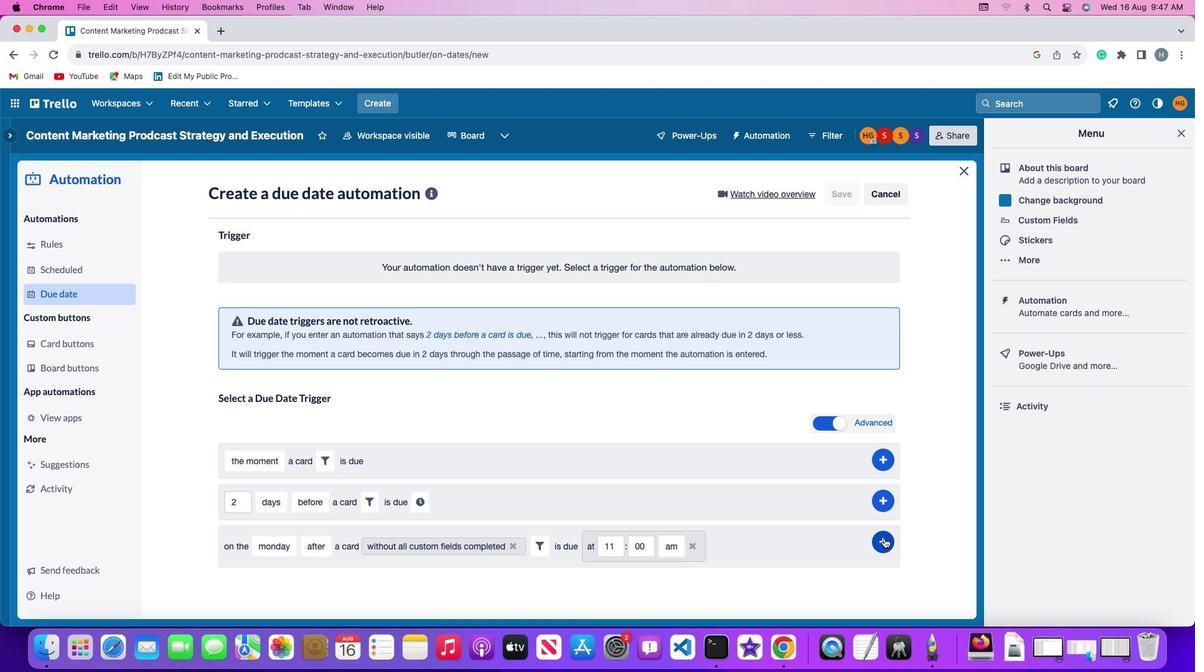
Action: Mouse pressed left at (884, 538)
Screenshot: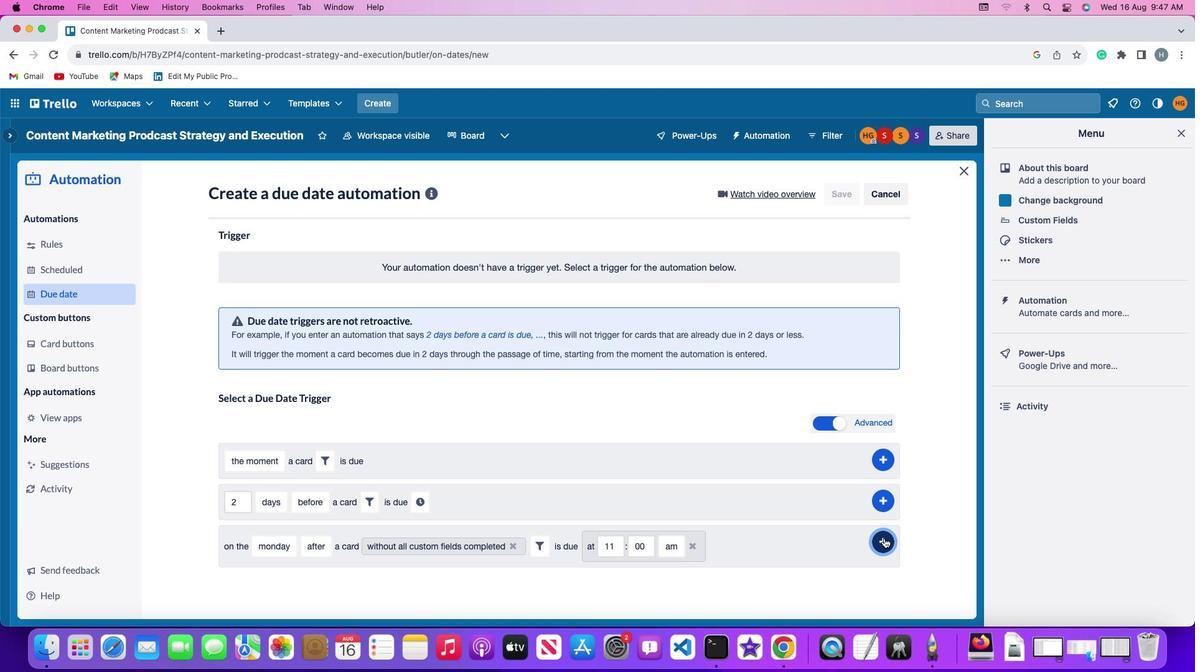 
Action: Mouse moved to (926, 434)
Screenshot: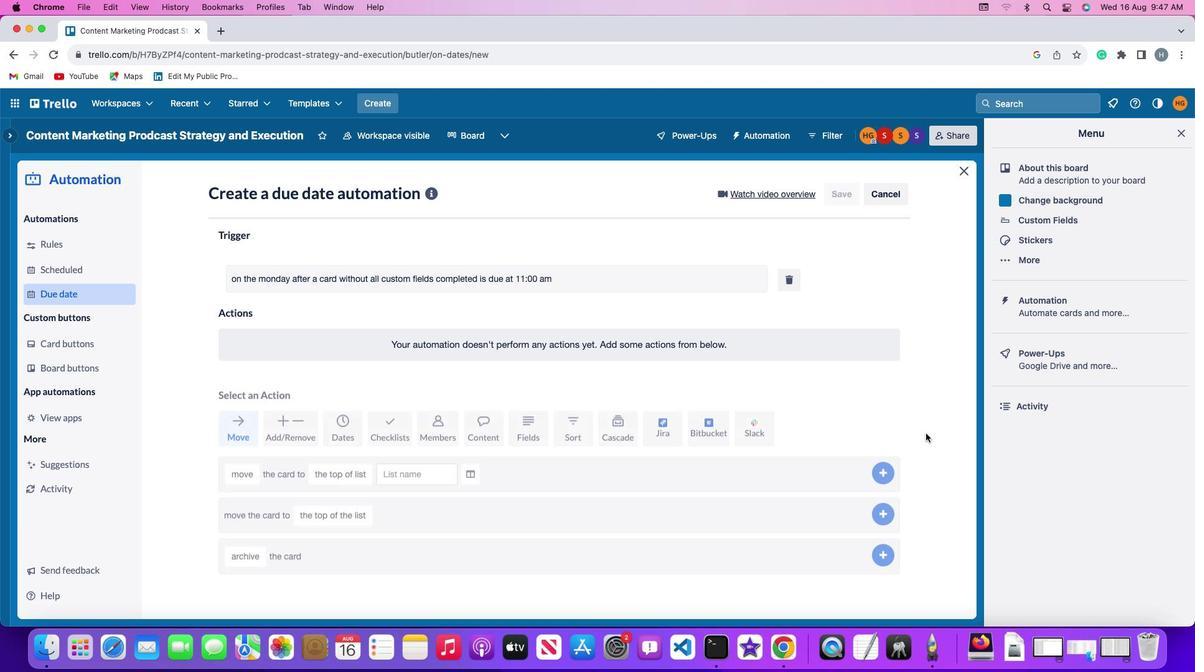 
